 Task: Open a blank sheet, save the file as Monarchy.doc Add Heading 'Monarchy:'Monarchy: Add the following points with numberingAdd the following points with numbering 1.	United Kingdom_x000D_
2.	Japan_x000D_
3.	Saudi Arabia_x000D_
Select the entire thext and change line spacing to  1.5 Select the entire text and apply  Outside Borders ,change the font size of heading and points to 20
Action: Mouse moved to (24, 19)
Screenshot: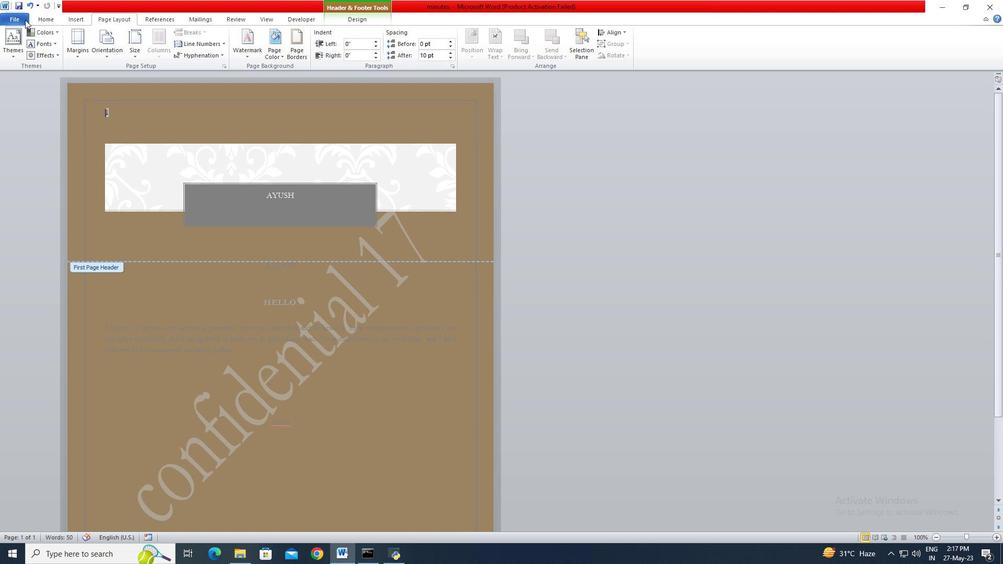 
Action: Mouse pressed left at (24, 19)
Screenshot: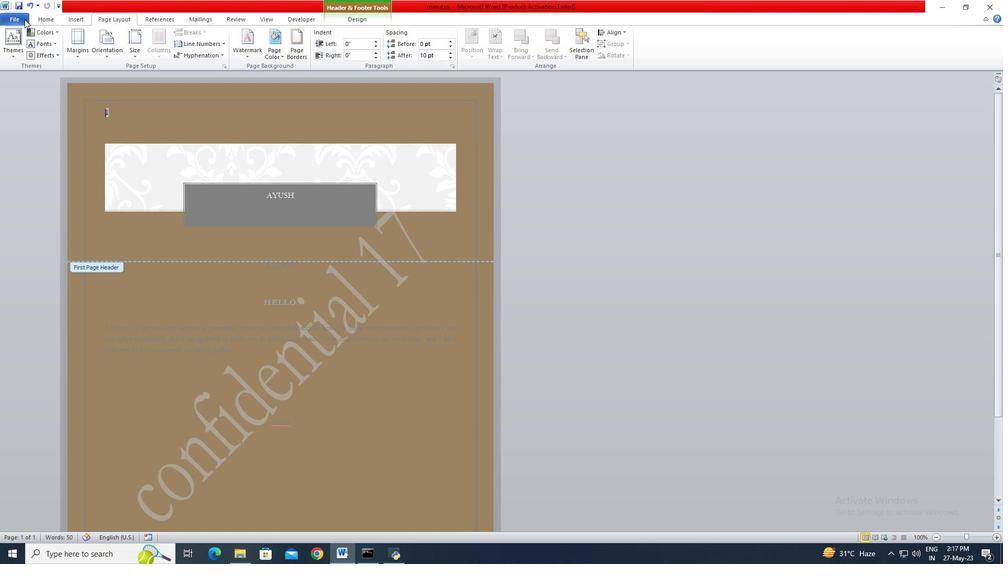 
Action: Mouse moved to (22, 132)
Screenshot: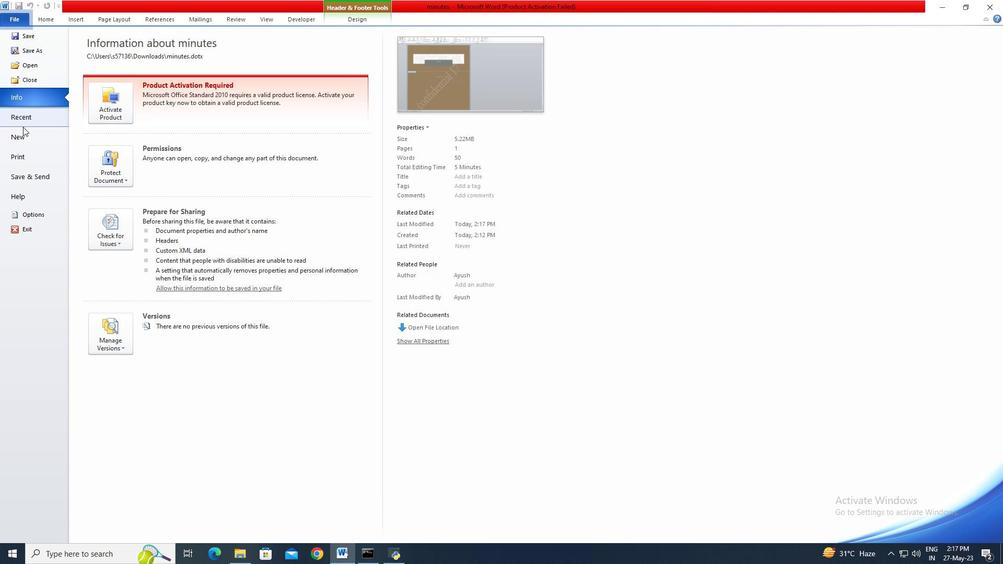 
Action: Mouse pressed left at (22, 132)
Screenshot: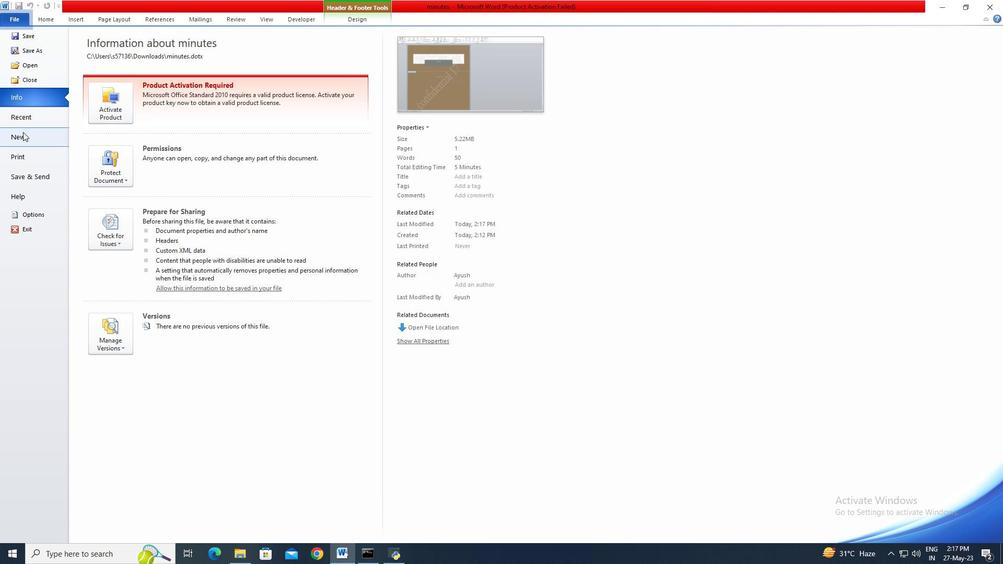 
Action: Mouse moved to (521, 253)
Screenshot: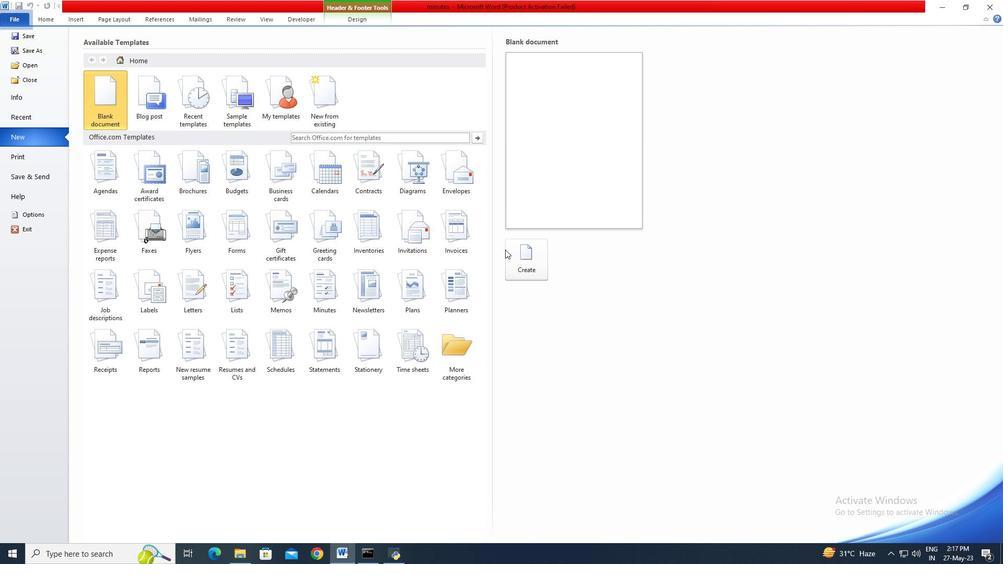 
Action: Mouse pressed left at (521, 253)
Screenshot: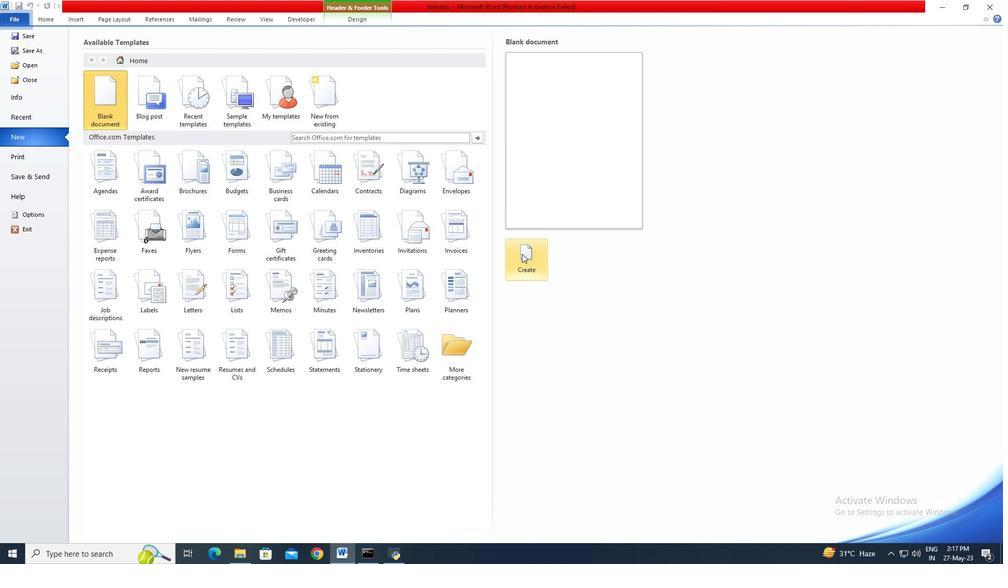 
Action: Mouse moved to (25, 21)
Screenshot: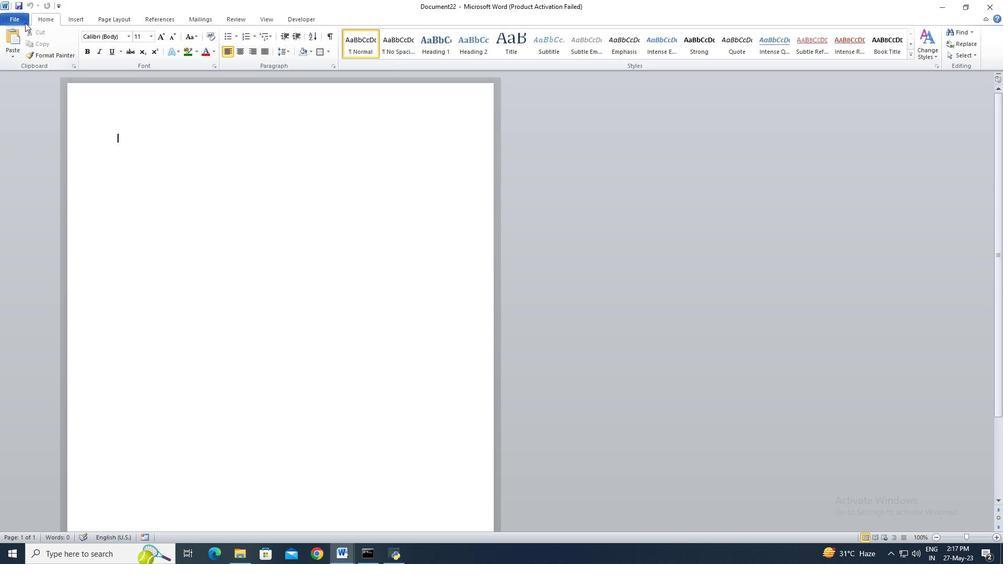 
Action: Mouse pressed left at (25, 21)
Screenshot: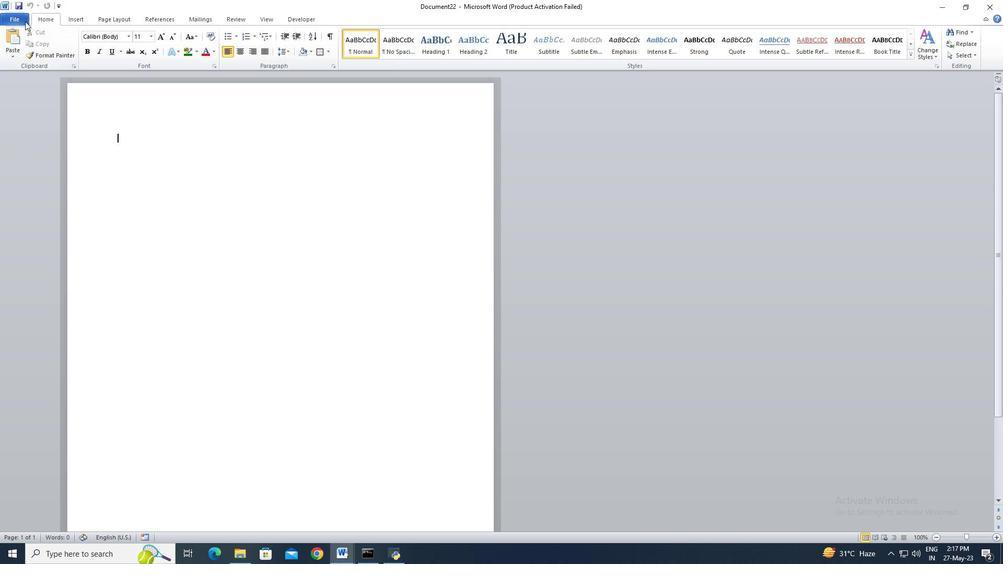 
Action: Mouse moved to (24, 48)
Screenshot: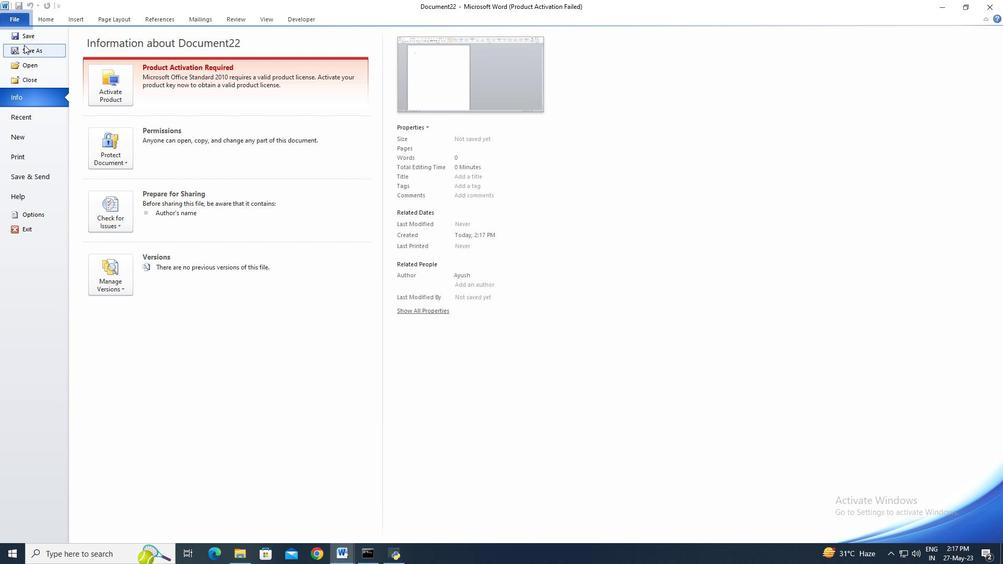 
Action: Mouse pressed left at (24, 48)
Screenshot: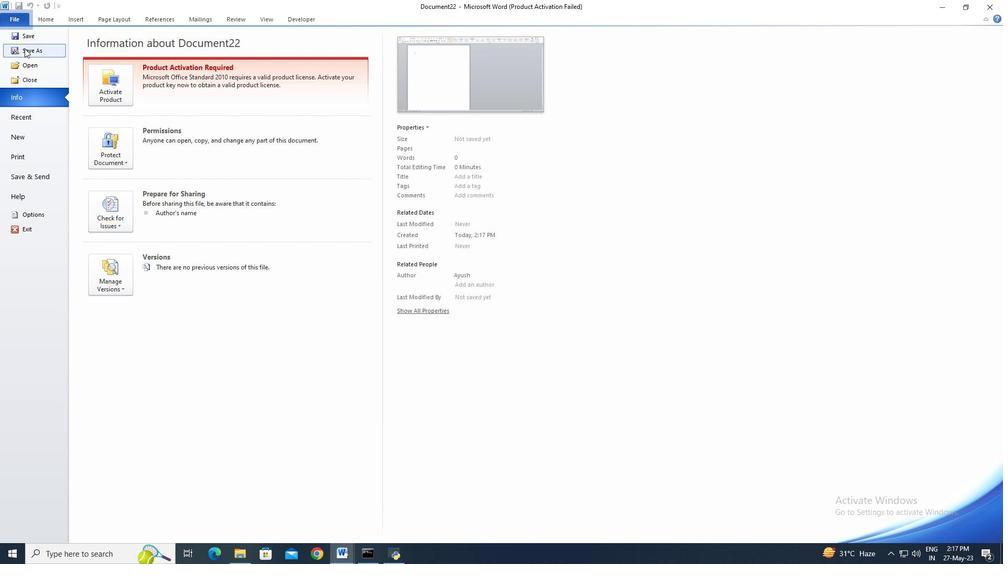 
Action: Mouse moved to (36, 113)
Screenshot: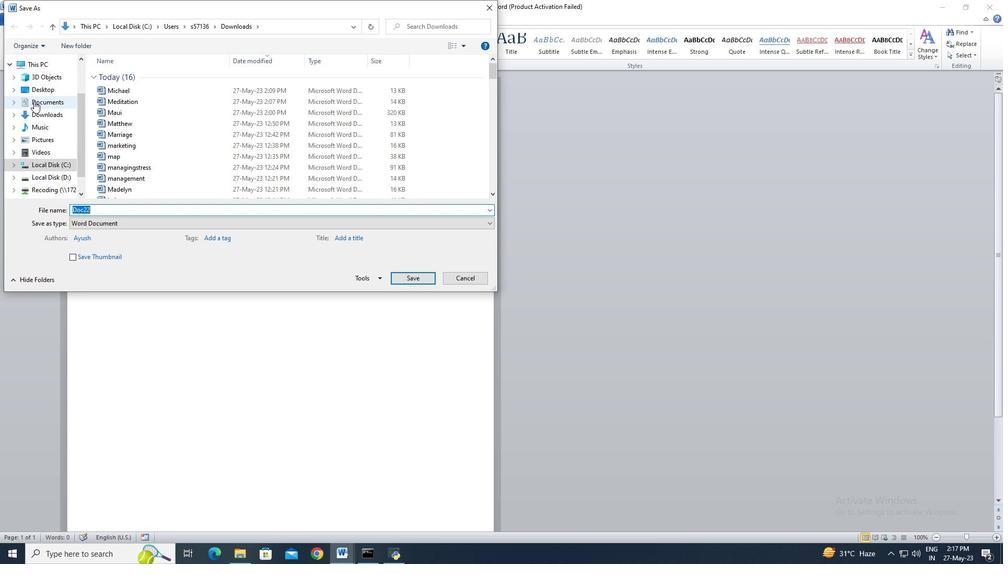 
Action: Mouse pressed left at (36, 113)
Screenshot: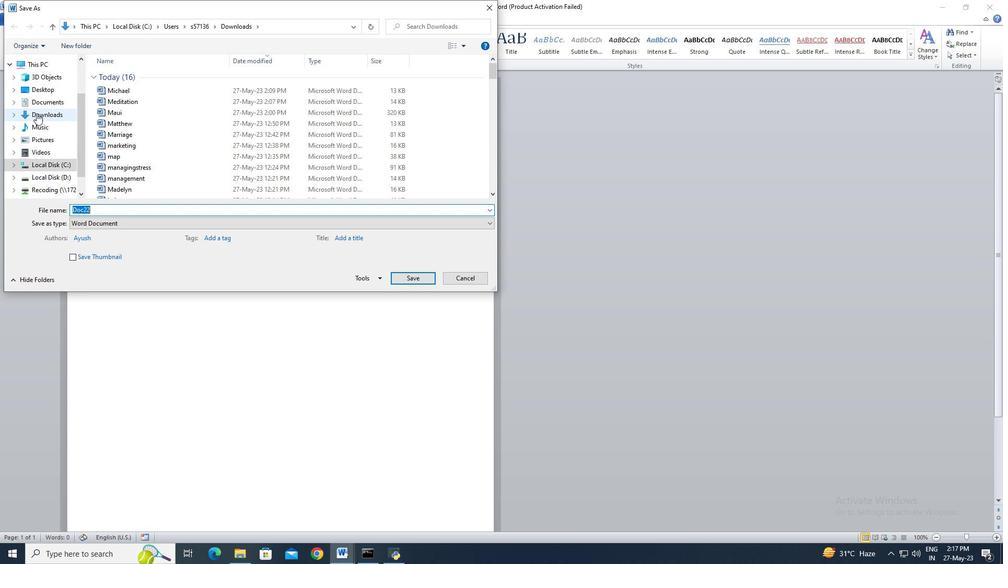 
Action: Mouse moved to (96, 207)
Screenshot: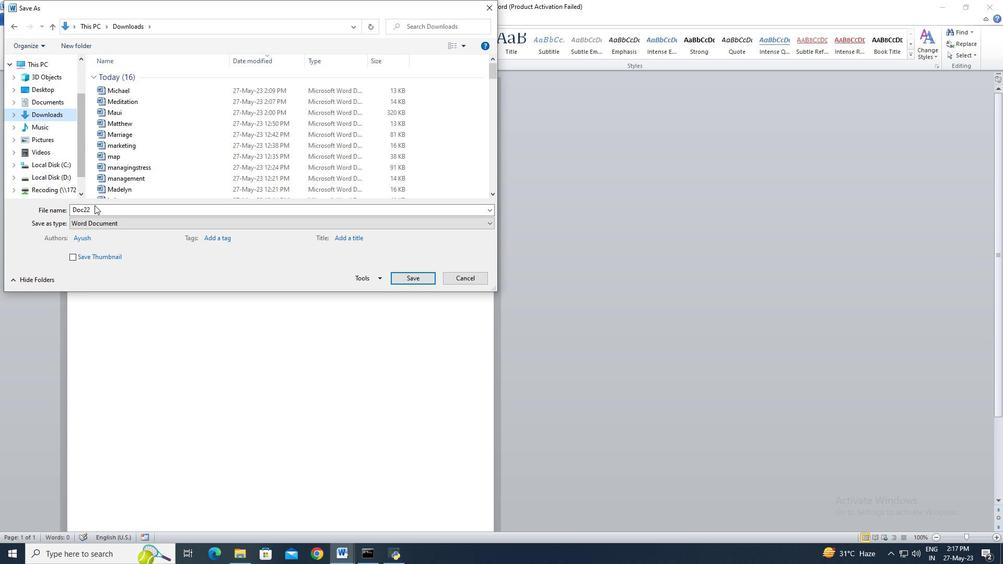 
Action: Mouse pressed left at (96, 207)
Screenshot: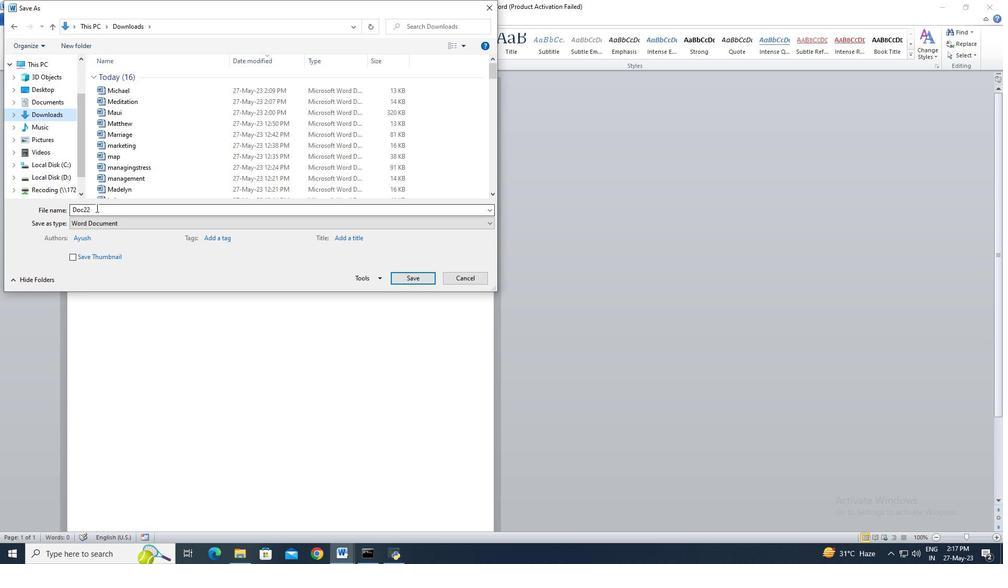 
Action: Mouse moved to (98, 207)
Screenshot: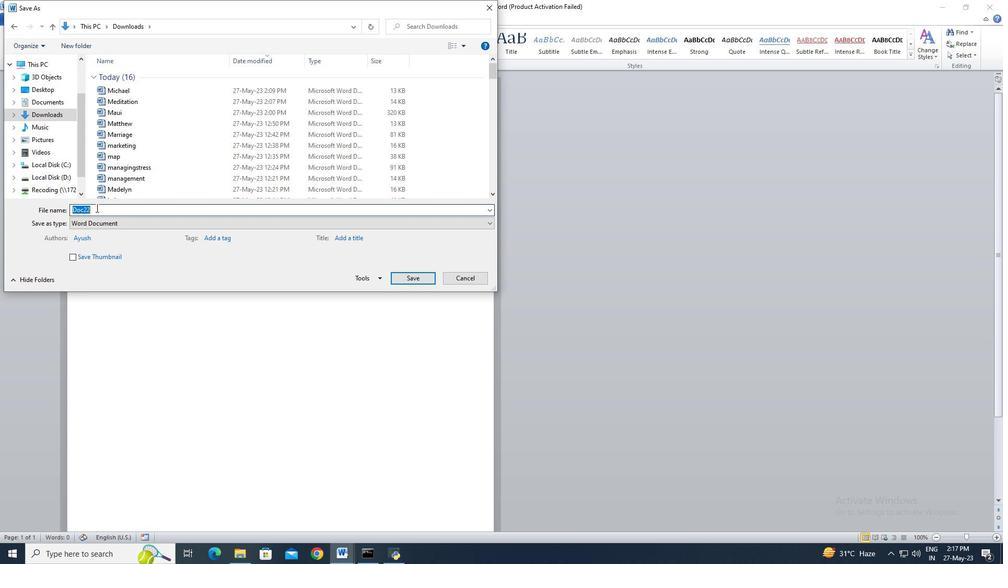 
Action: Key pressed <Key.shift>Monarchy
Screenshot: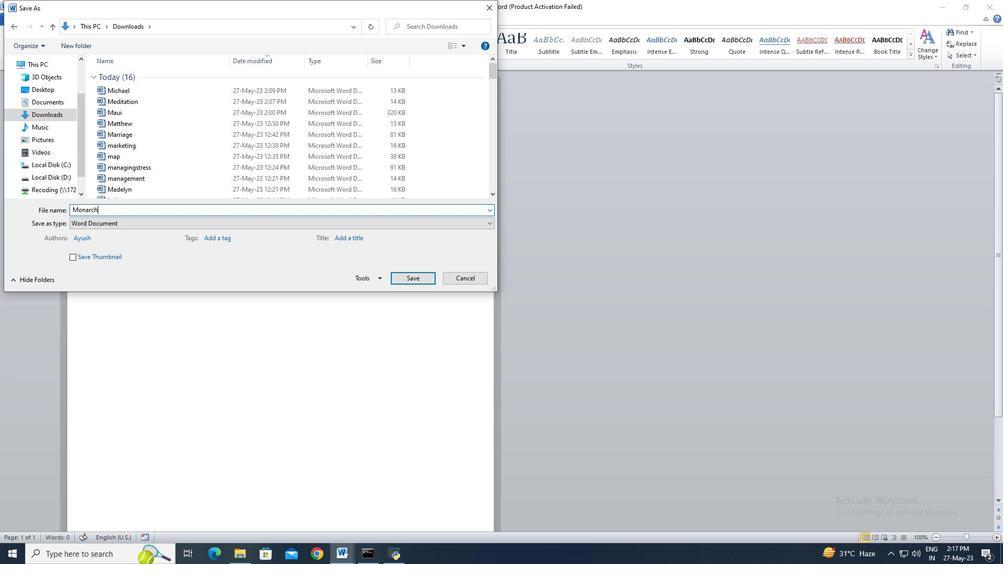 
Action: Mouse moved to (397, 283)
Screenshot: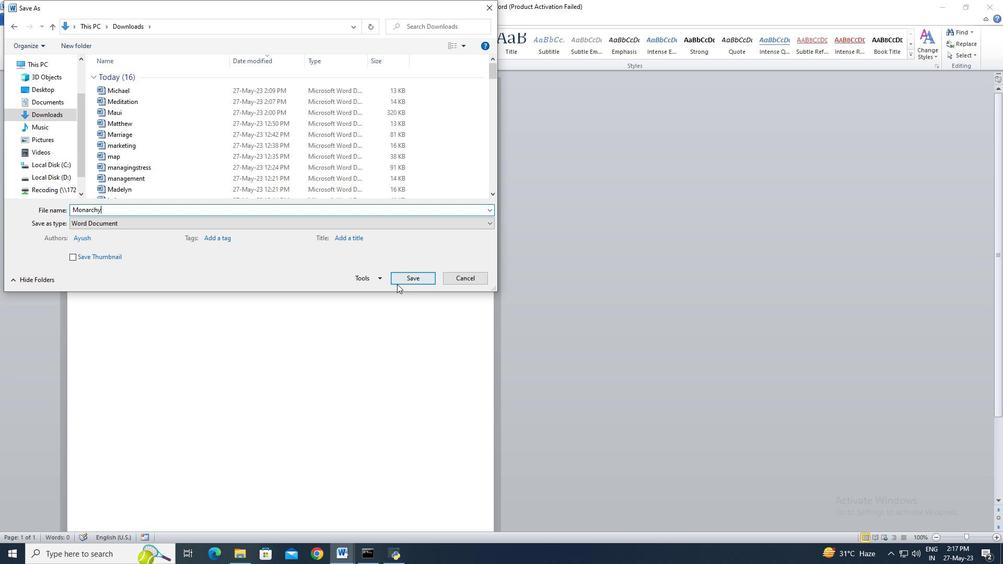 
Action: Mouse pressed left at (397, 283)
Screenshot: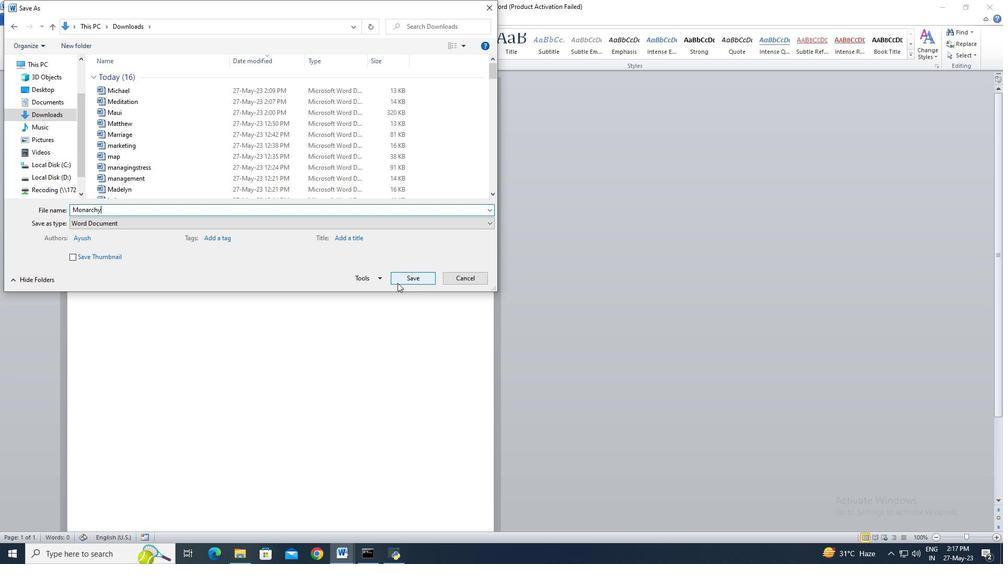 
Action: Mouse moved to (444, 52)
Screenshot: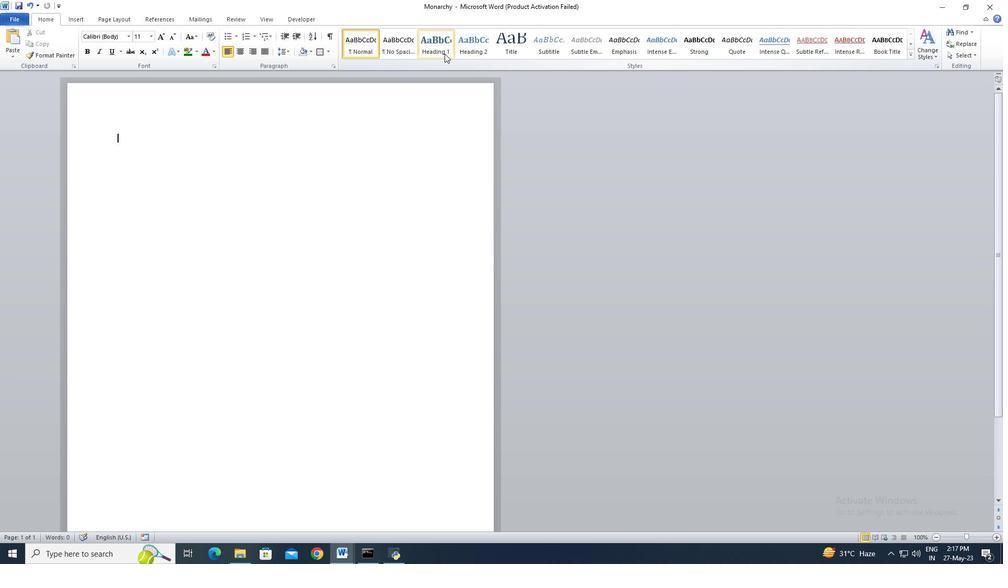 
Action: Mouse pressed left at (444, 52)
Screenshot: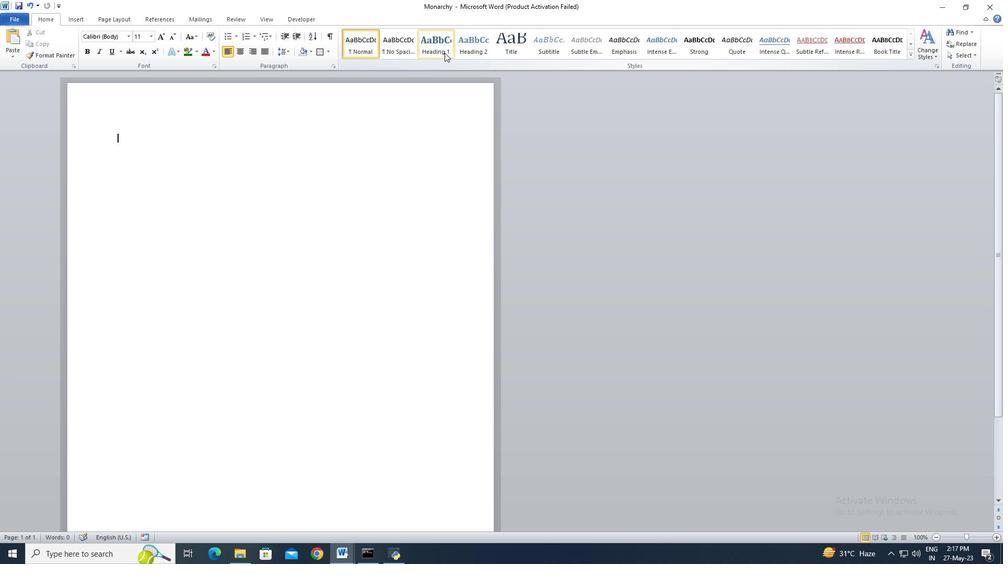 
Action: Mouse moved to (326, 154)
Screenshot: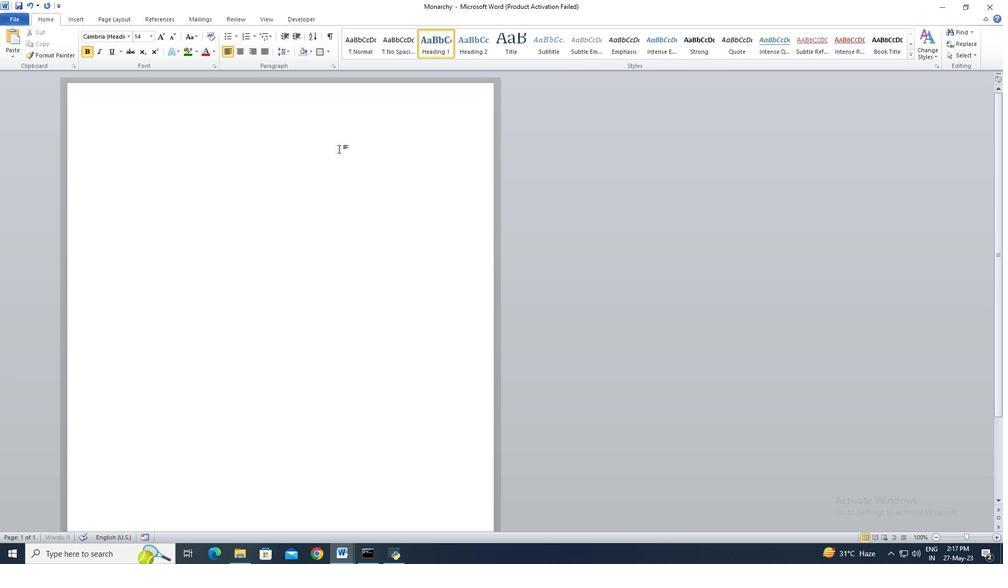 
Action: Mouse pressed left at (326, 154)
Screenshot: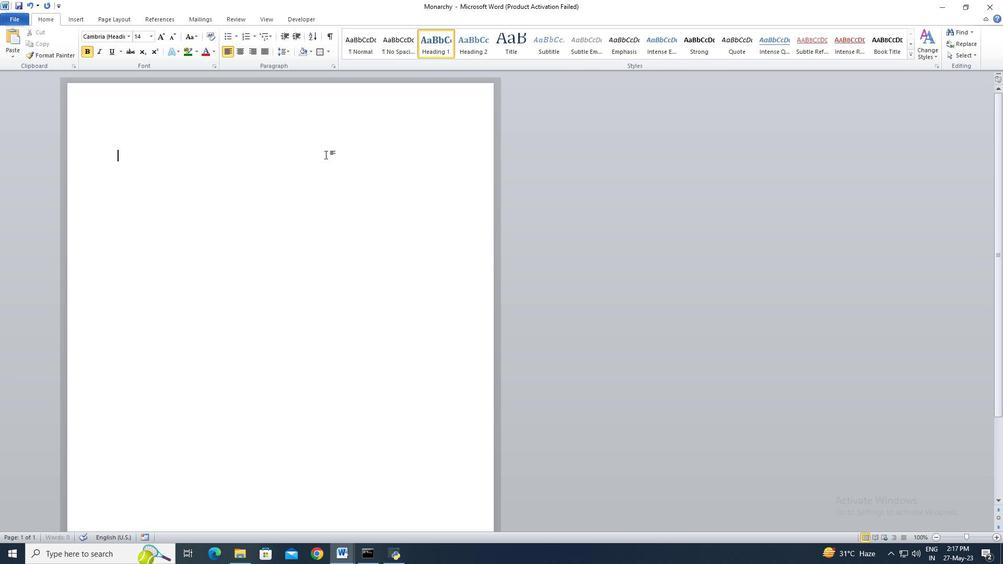 
Action: Key pressed <Key.shift>Monarchy<Key.space><Key.backspace><Key.shift>:<Key.enter><Key.enter>
Screenshot: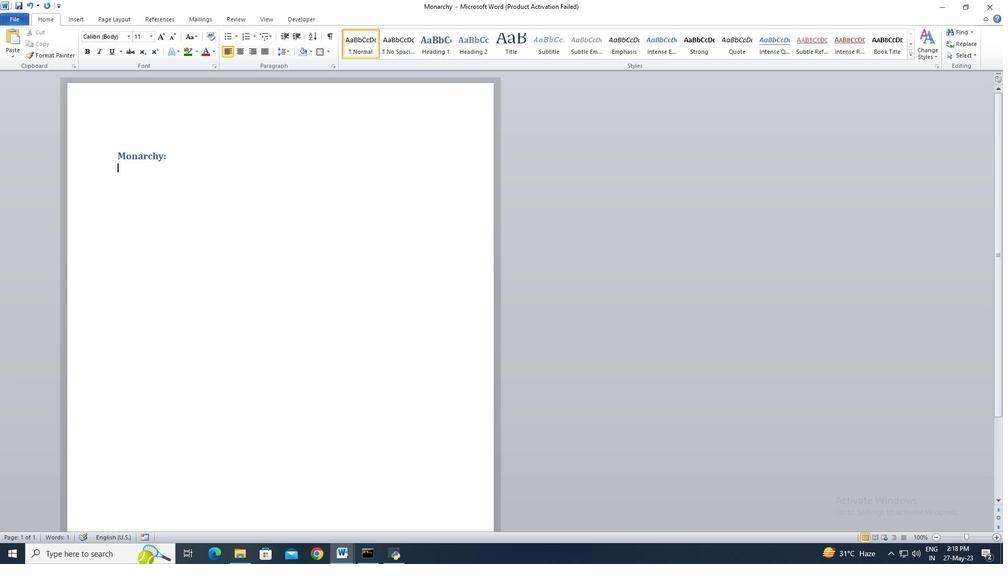 
Action: Mouse moved to (255, 39)
Screenshot: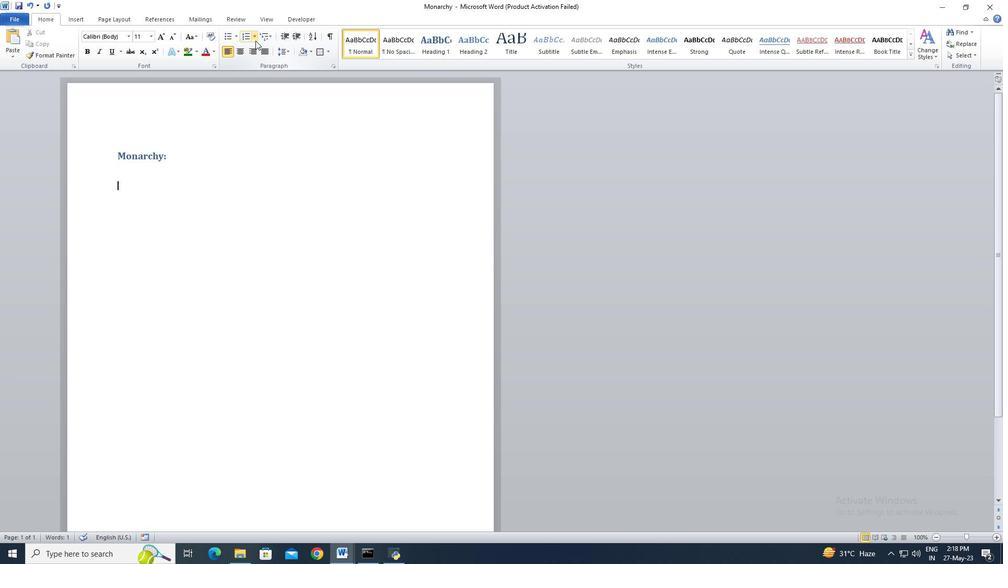 
Action: Mouse pressed left at (255, 39)
Screenshot: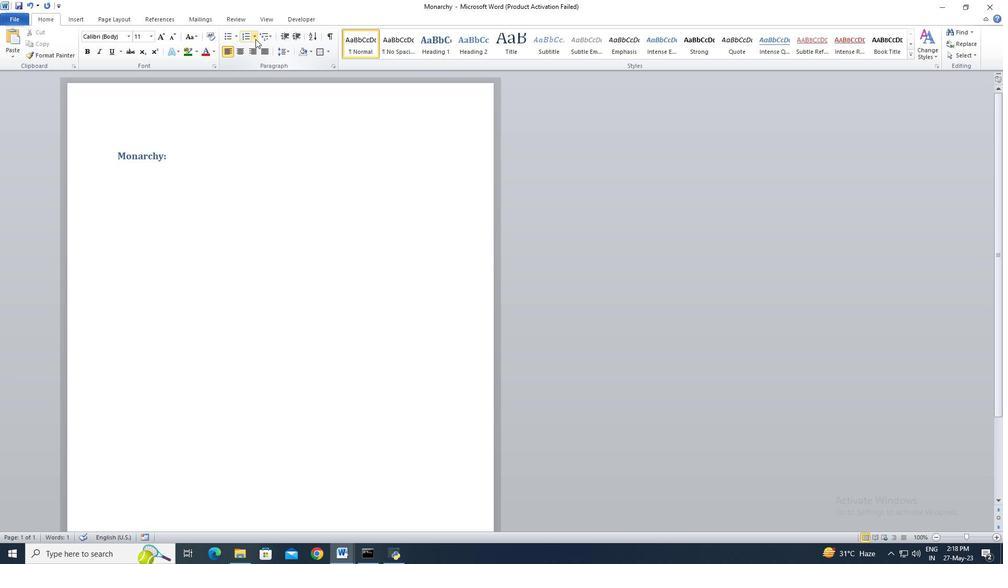 
Action: Mouse moved to (288, 131)
Screenshot: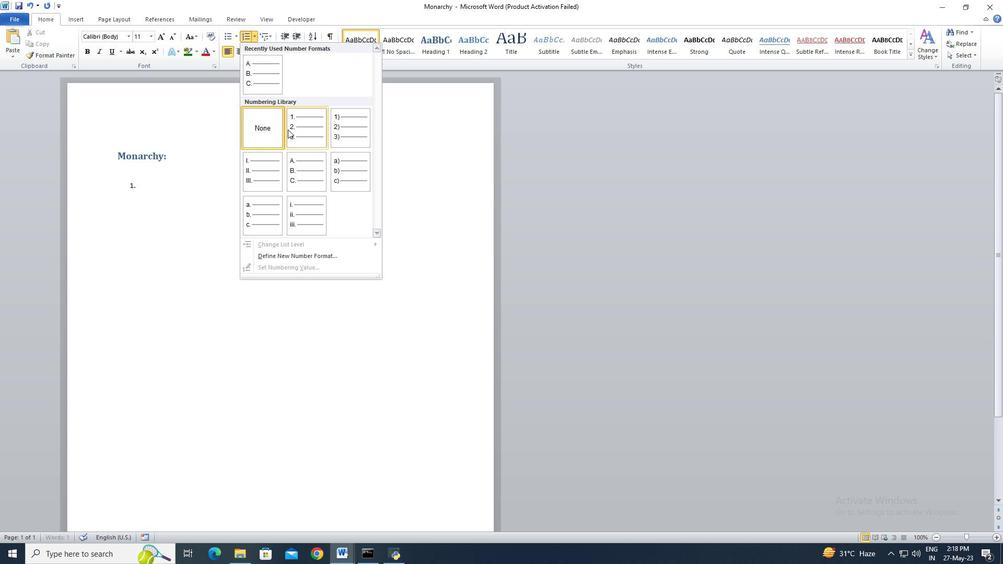 
Action: Mouse pressed left at (288, 131)
Screenshot: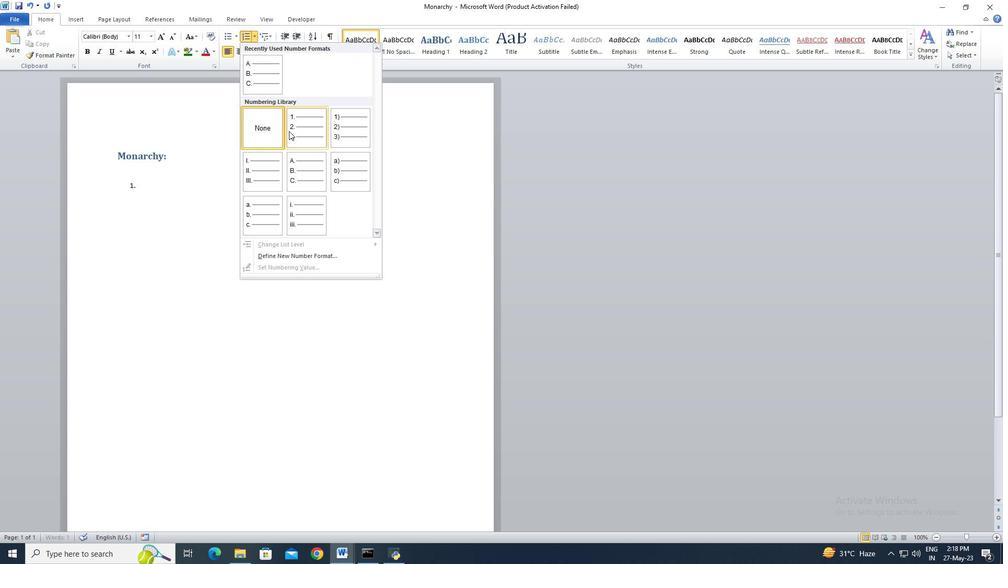 
Action: Mouse moved to (280, 183)
Screenshot: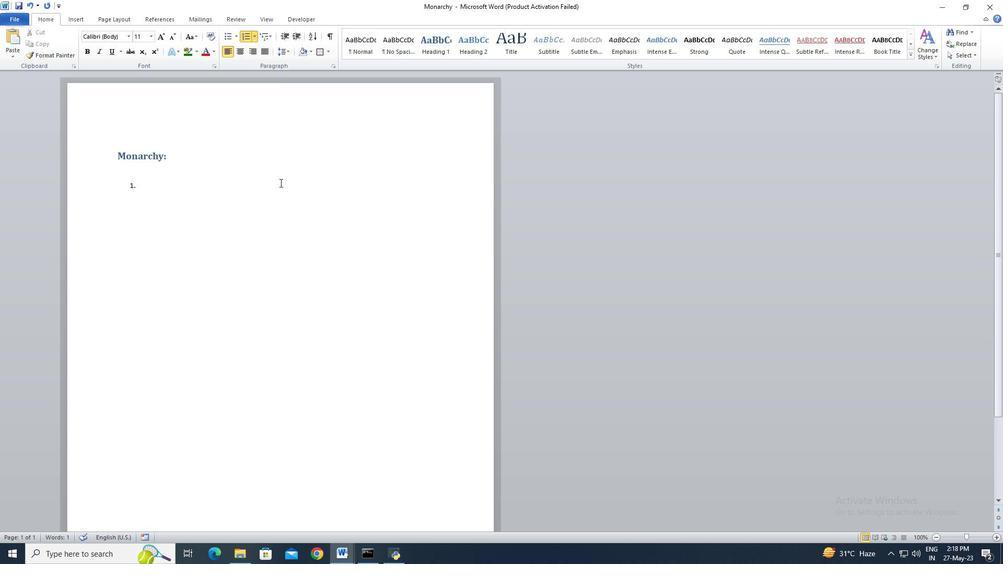 
Action: Mouse pressed left at (280, 183)
Screenshot: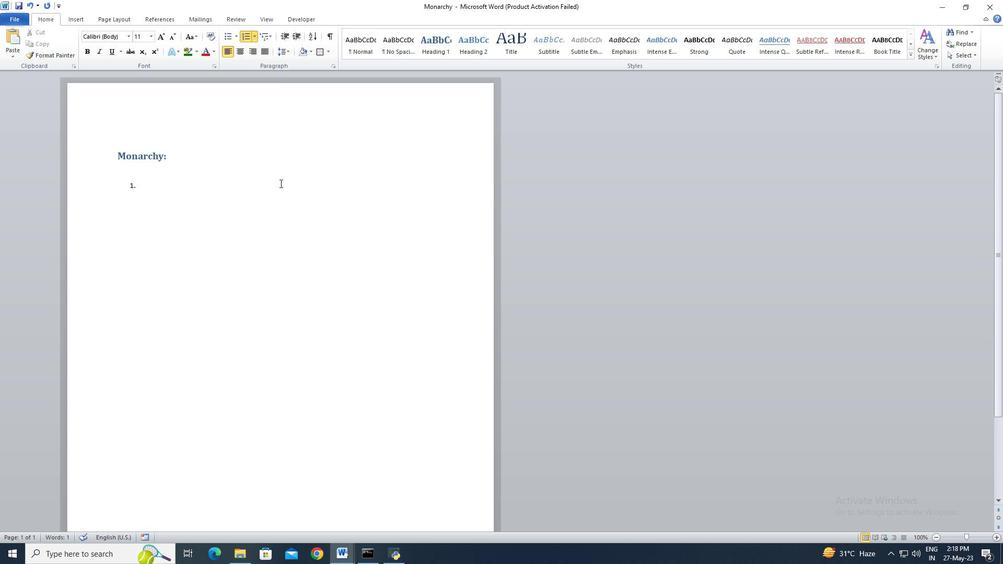 
Action: Key pressed <Key.shift>United<Key.space><Key.shift>Kingdom<Key.enter><Key.shift>Japan<Key.enter><Key.shift_r>Saudi<Key.space><Key.shift>Arabiactrl+A
Screenshot: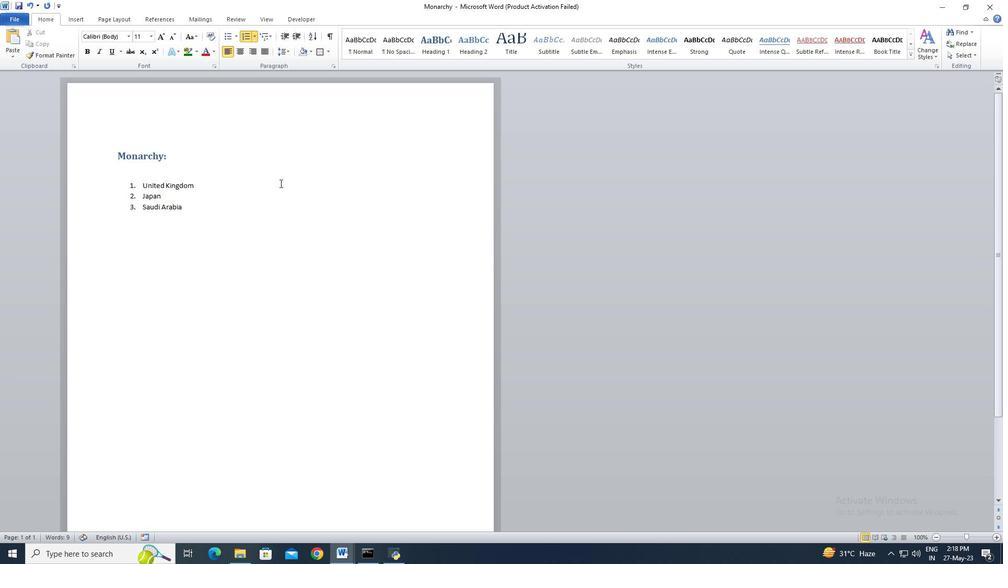 
Action: Mouse moved to (287, 52)
Screenshot: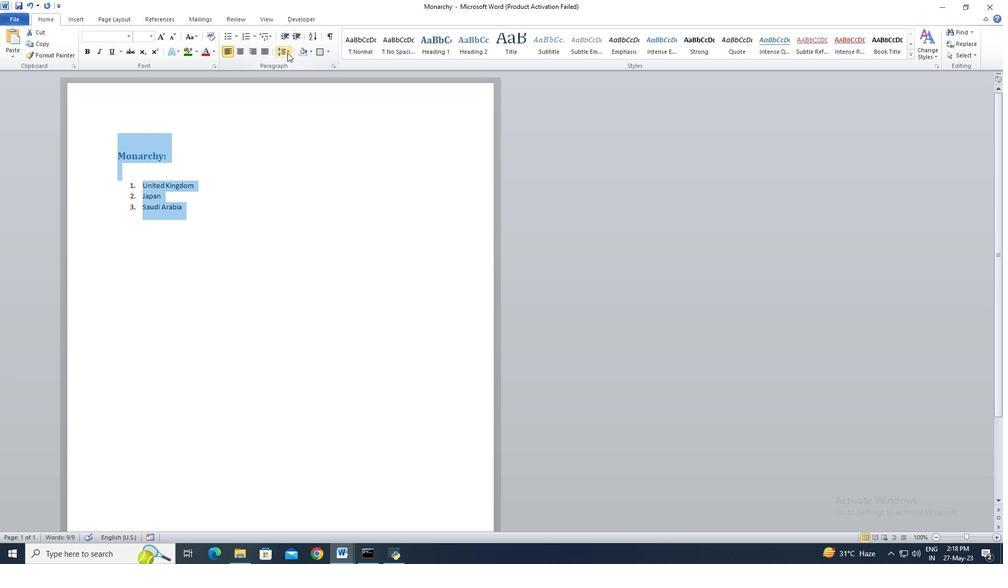 
Action: Mouse pressed left at (287, 52)
Screenshot: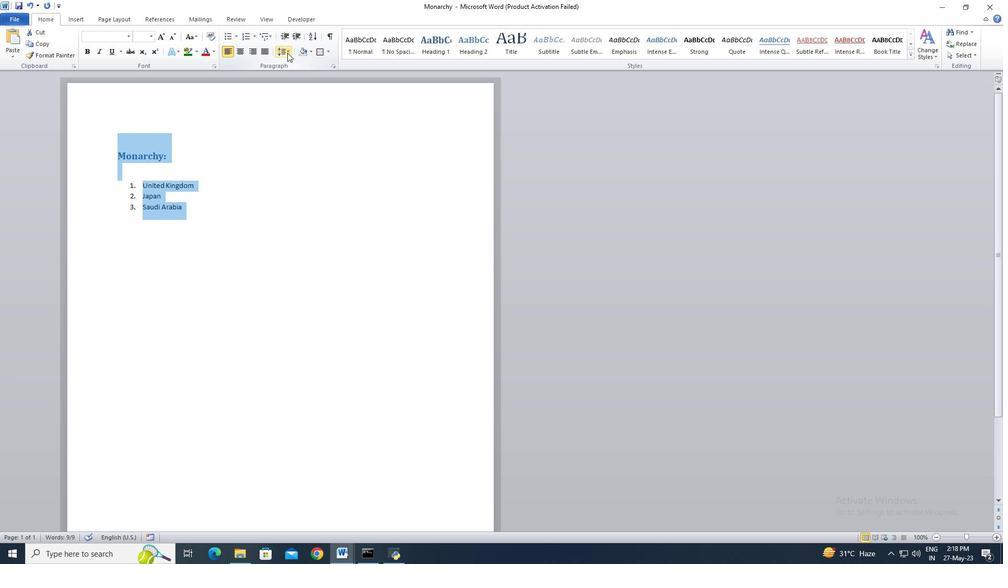 
Action: Mouse moved to (291, 94)
Screenshot: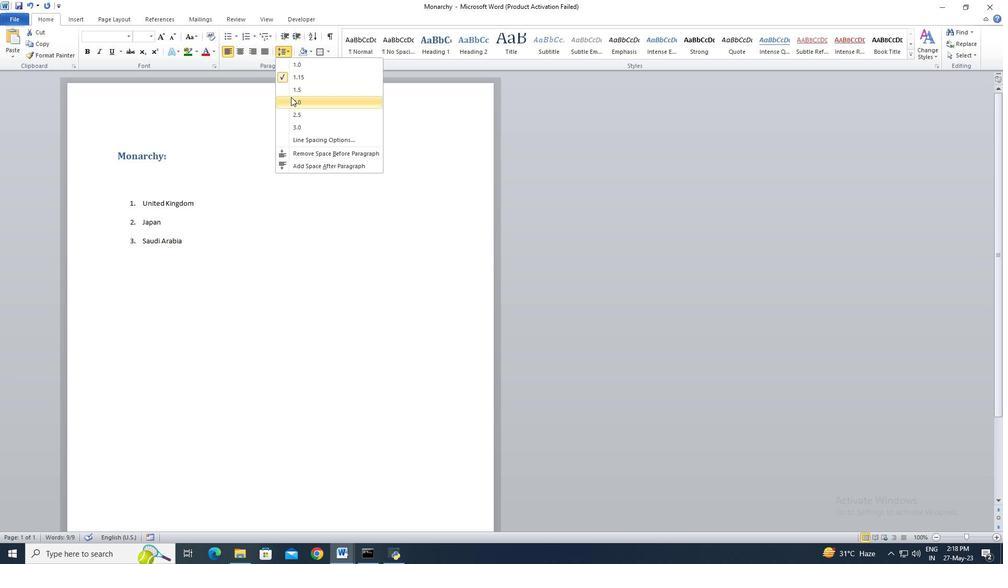 
Action: Mouse pressed left at (291, 94)
Screenshot: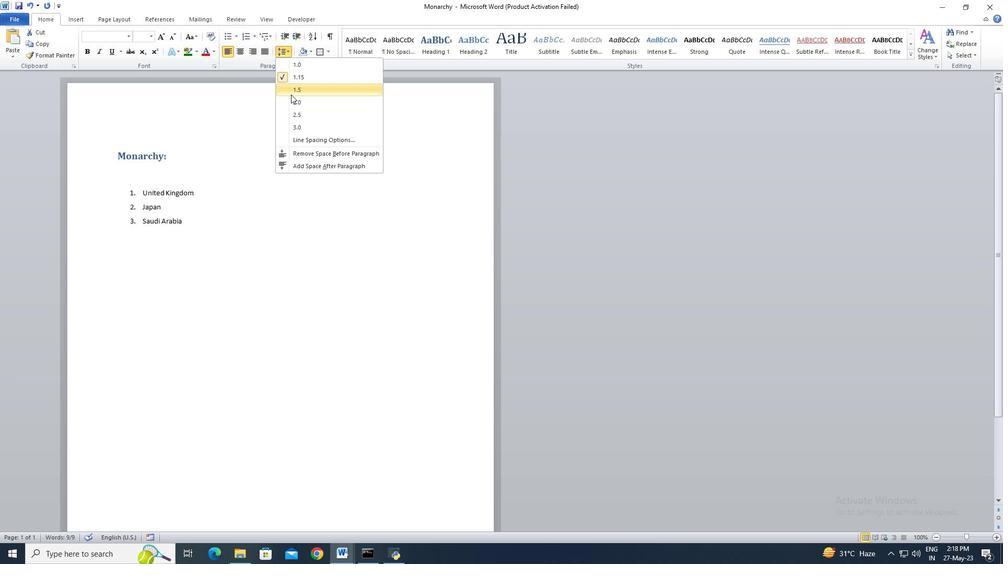 
Action: Mouse moved to (324, 56)
Screenshot: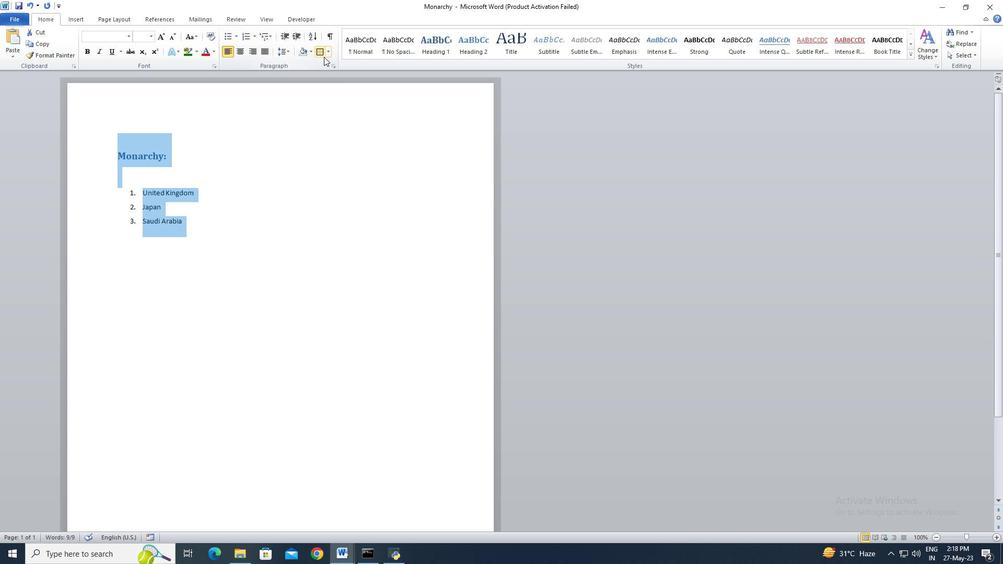
Action: Mouse pressed left at (324, 56)
Screenshot: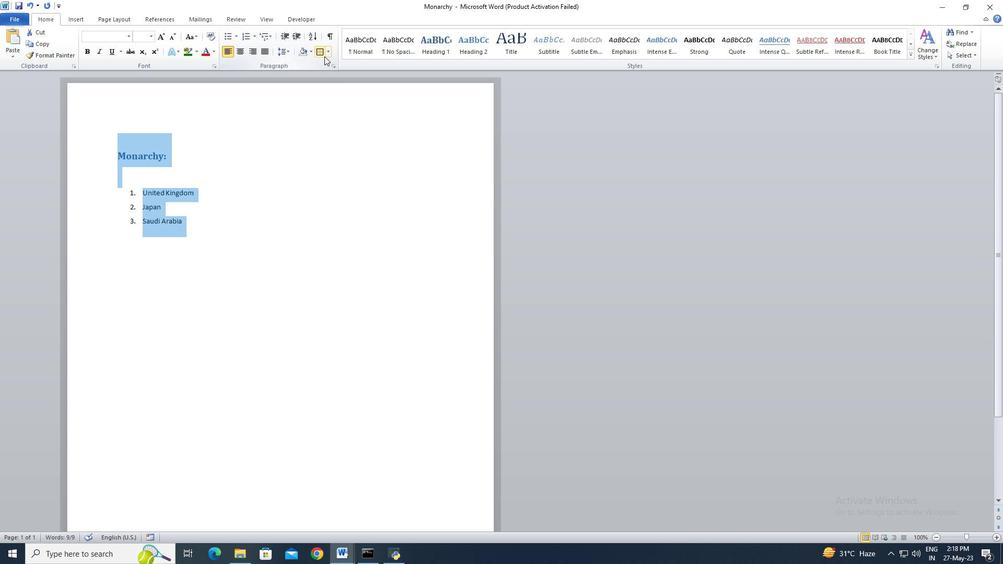 
Action: Mouse moved to (328, 55)
Screenshot: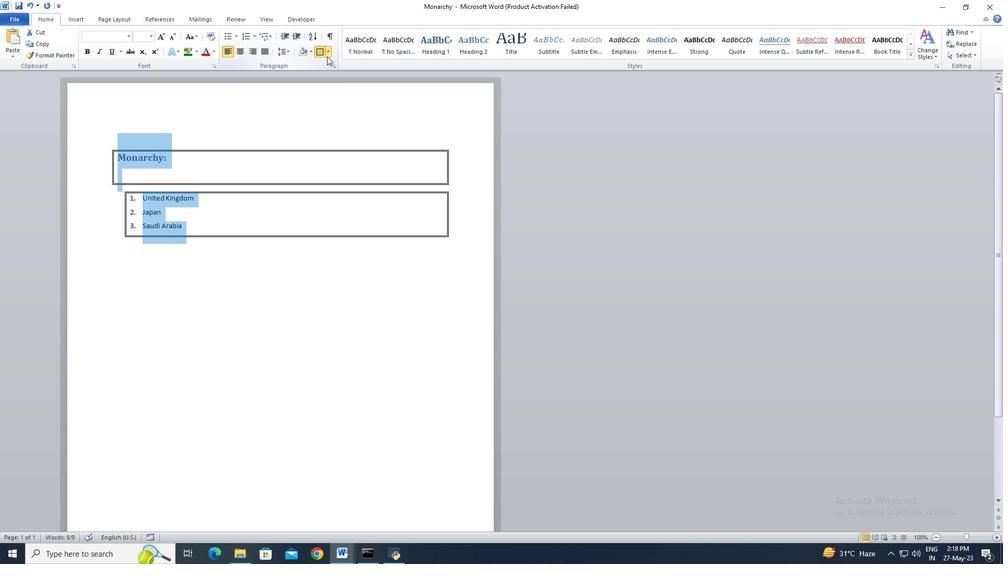 
Action: Mouse pressed left at (328, 55)
Screenshot: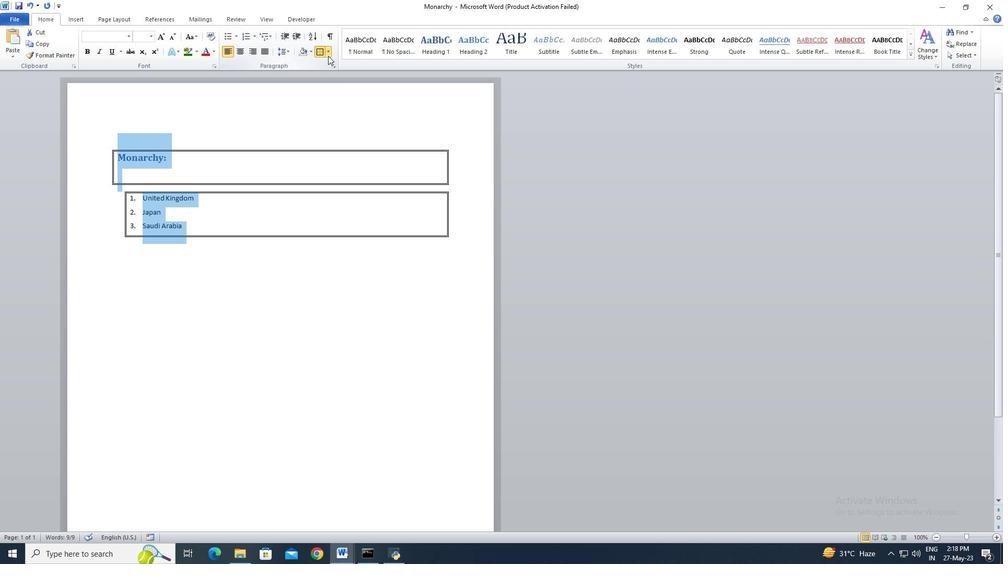 
Action: Mouse moved to (333, 132)
Screenshot: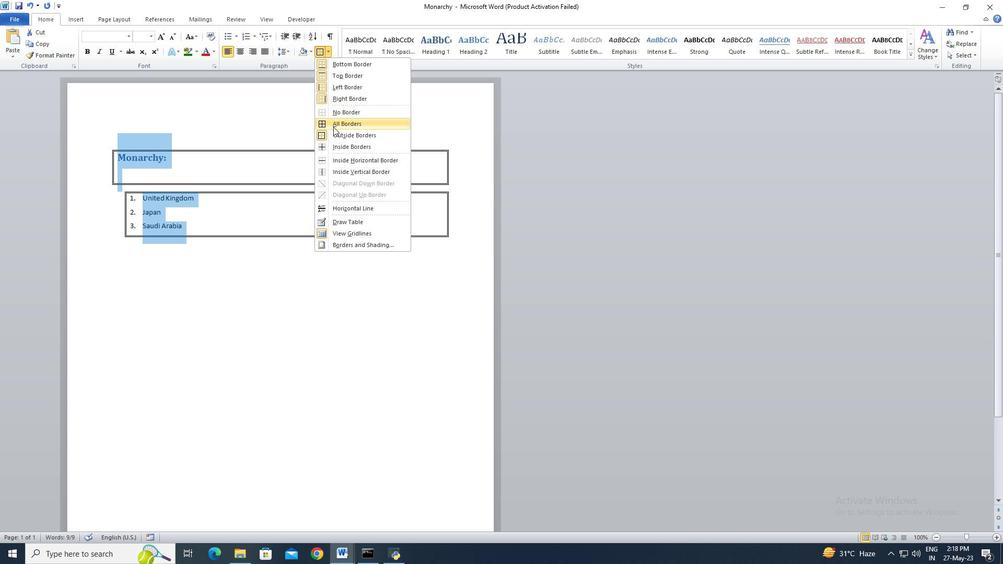 
Action: Mouse pressed left at (333, 132)
Screenshot: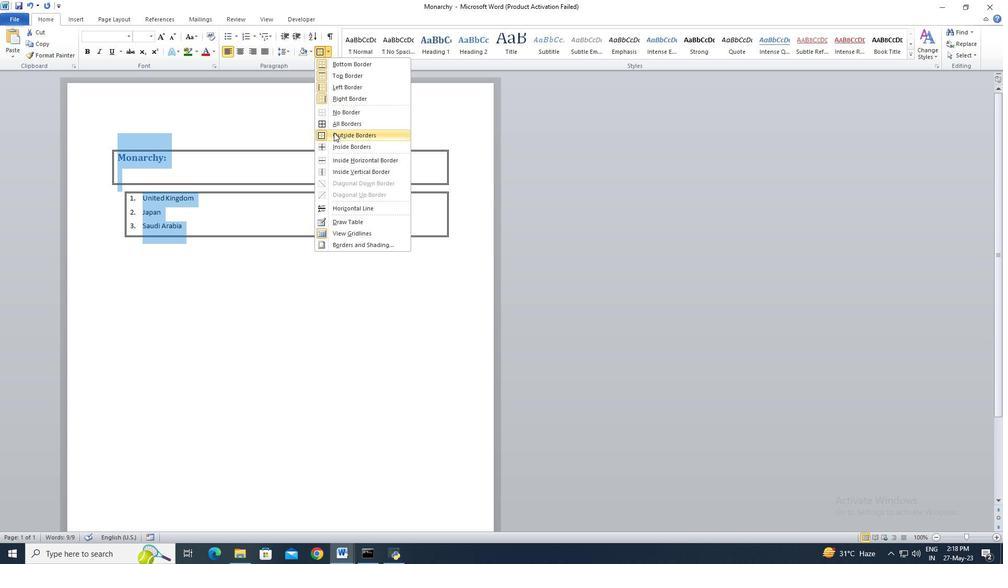 
Action: Mouse moved to (326, 55)
Screenshot: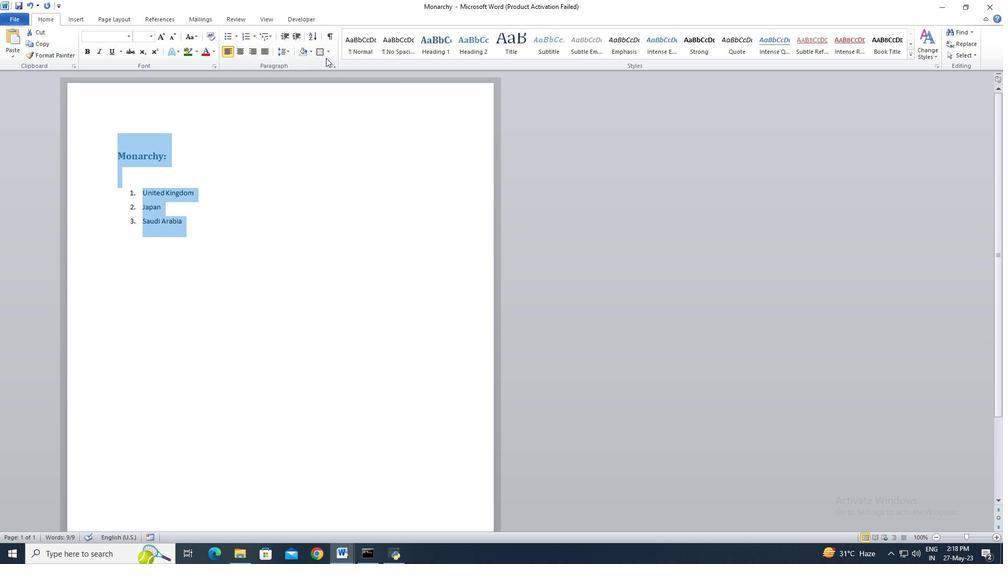
Action: Mouse pressed left at (326, 55)
Screenshot: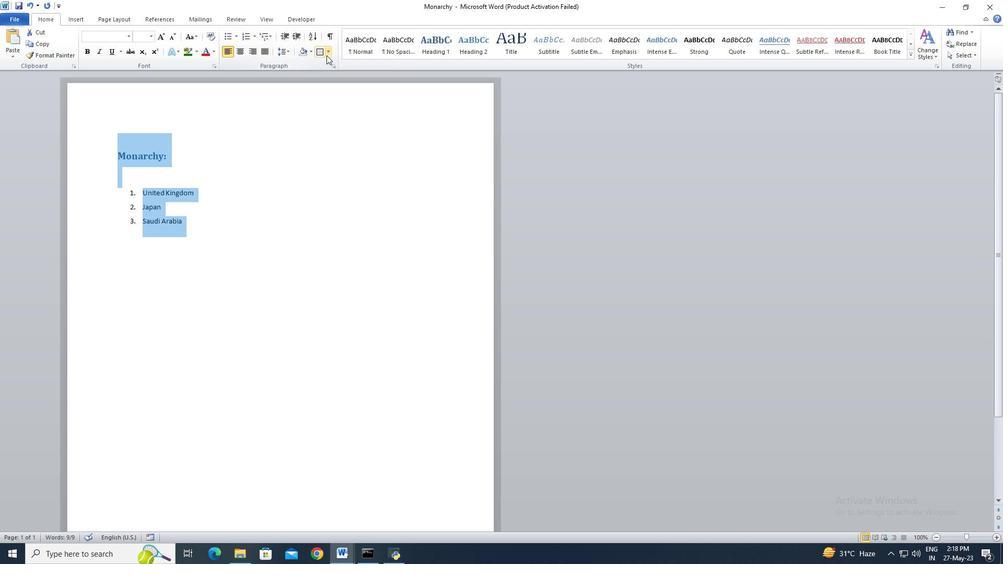 
Action: Mouse moved to (338, 134)
Screenshot: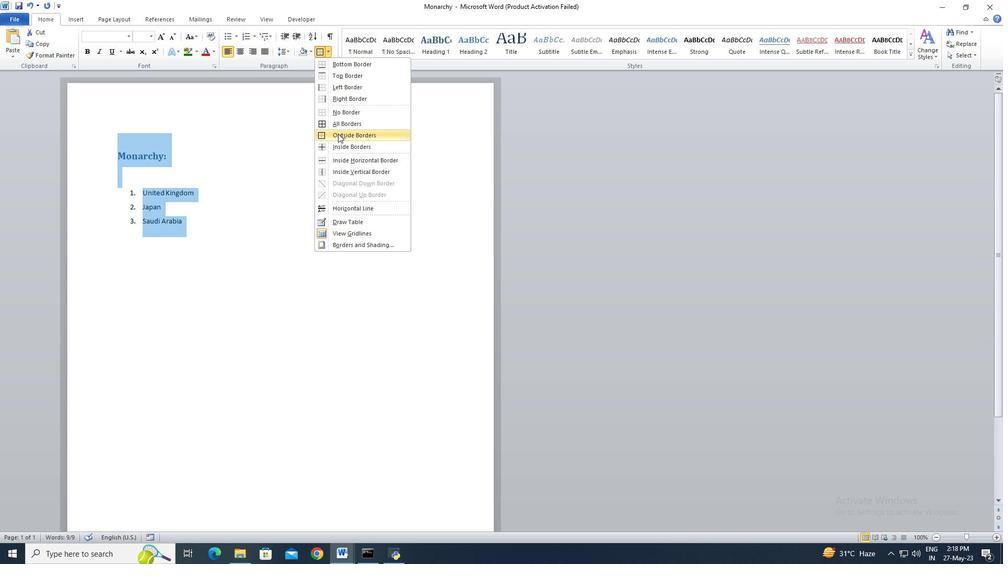 
Action: Mouse pressed left at (338, 134)
Screenshot: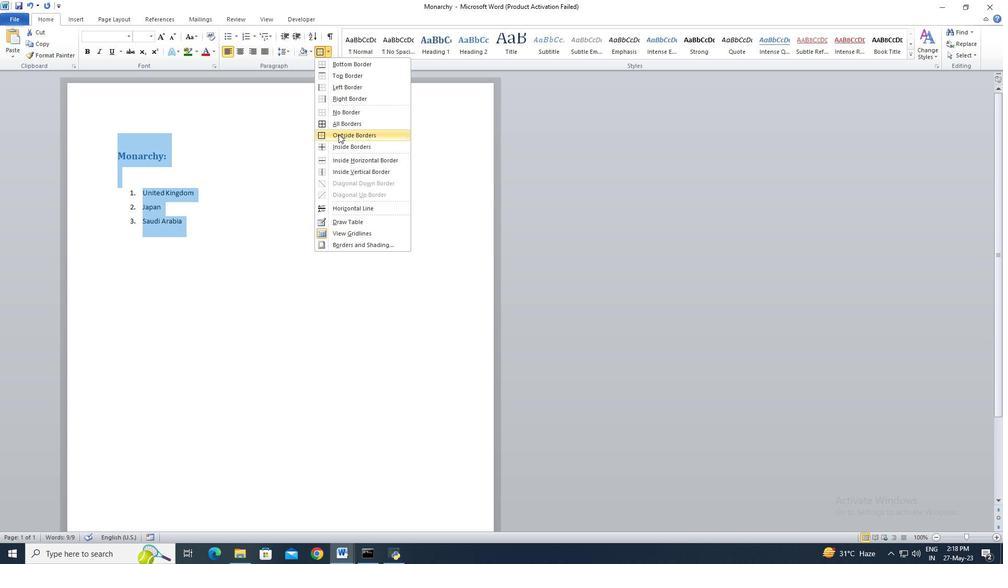
Action: Mouse moved to (121, 166)
Screenshot: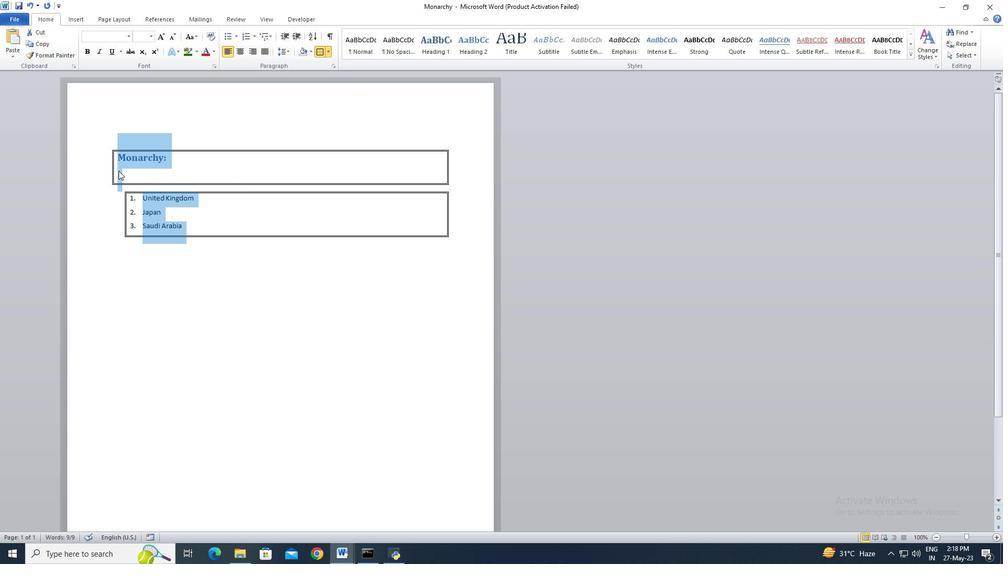
Action: Mouse pressed left at (121, 166)
Screenshot: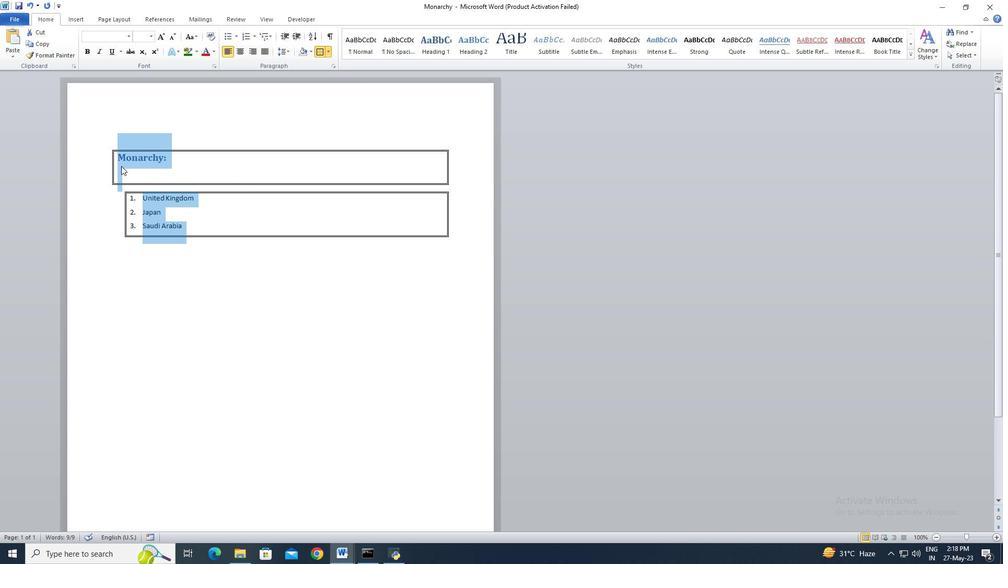 
Action: Mouse moved to (120, 159)
Screenshot: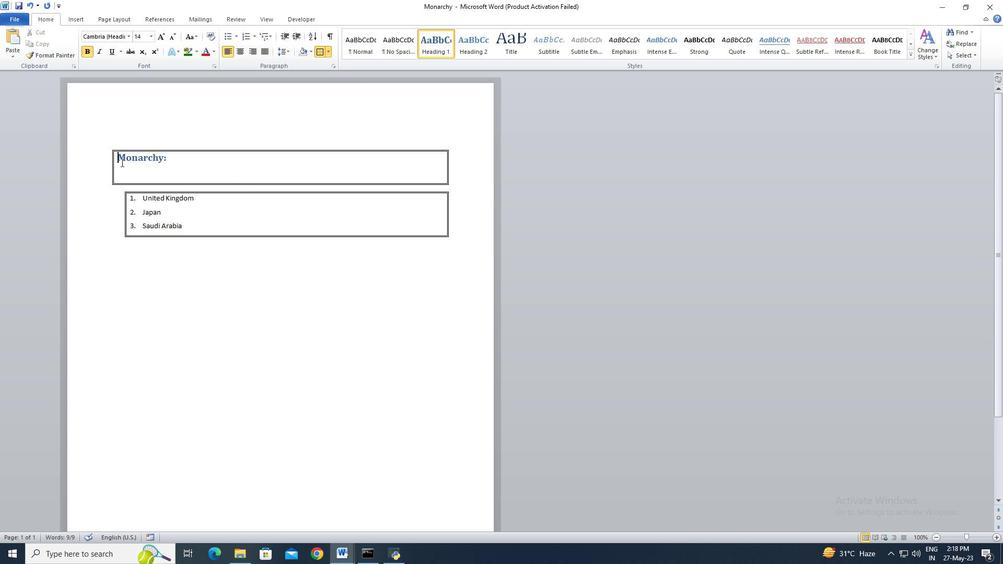 
Action: Key pressed <Key.shift><Key.right><Key.end>
Screenshot: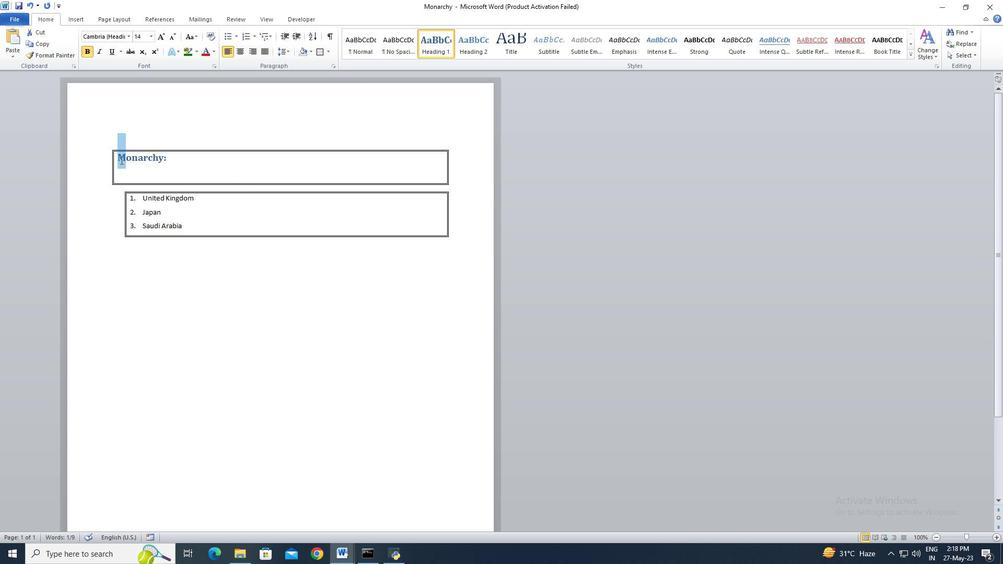 
Action: Mouse moved to (144, 38)
Screenshot: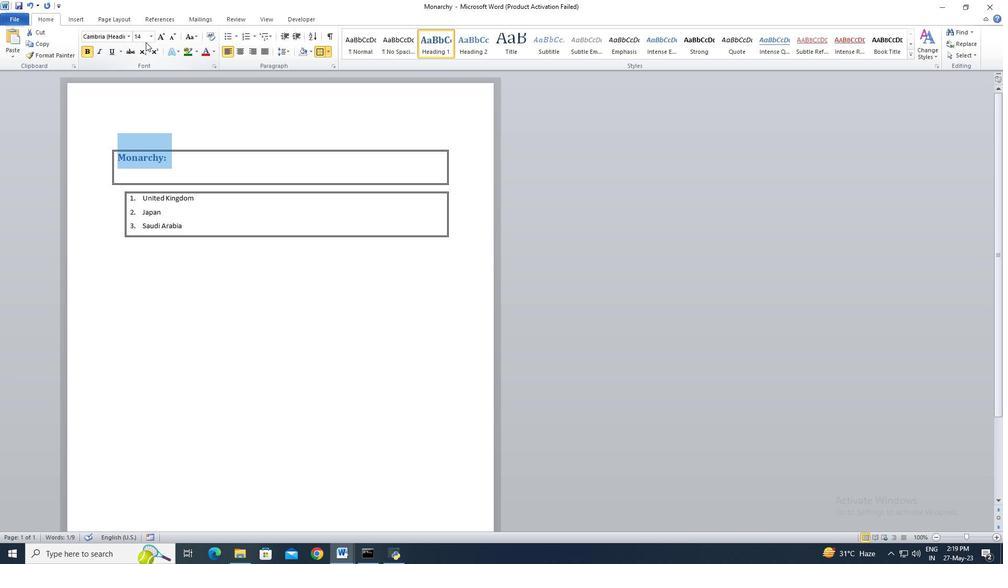 
Action: Mouse pressed left at (144, 38)
Screenshot: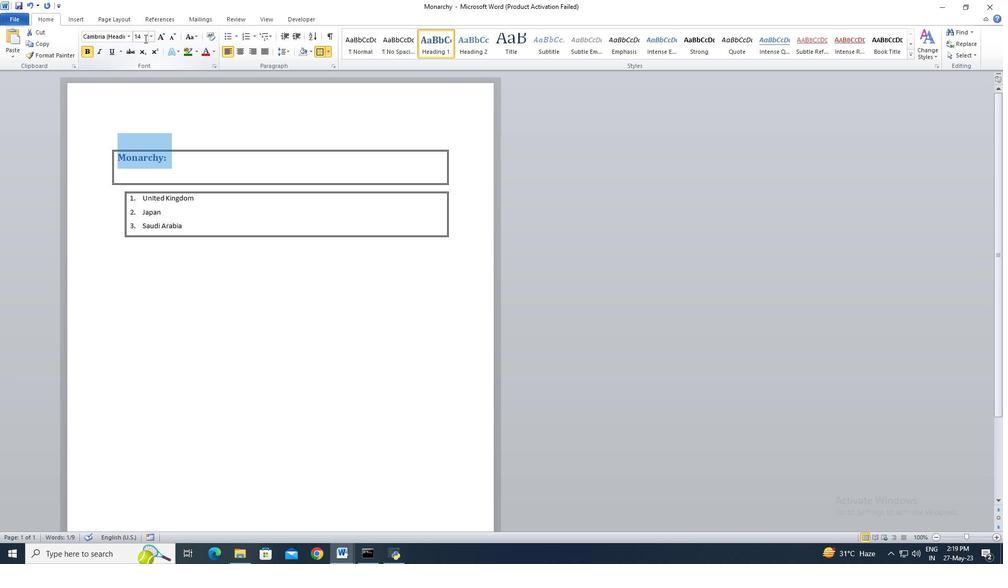 
Action: Mouse moved to (136, 41)
Screenshot: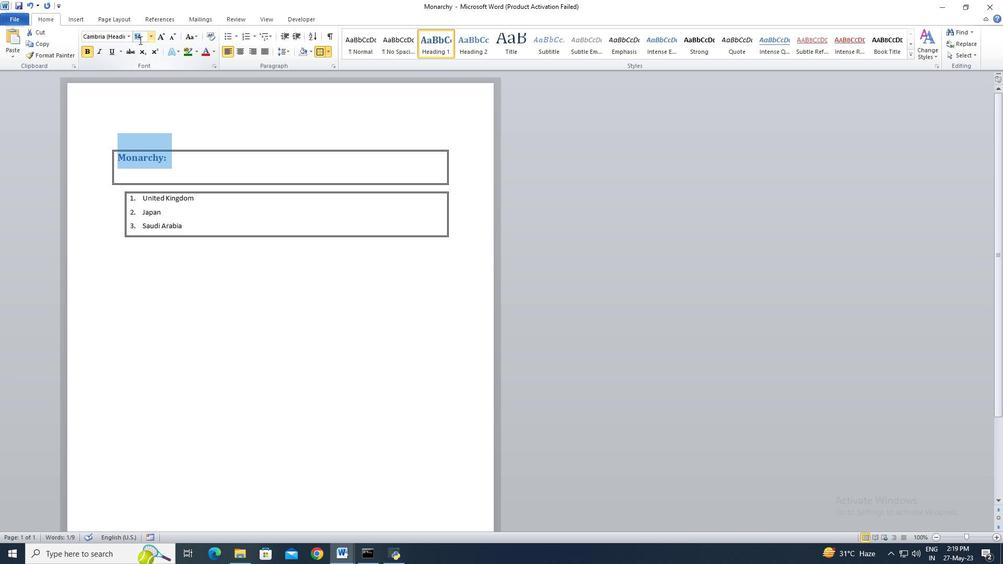
Action: Key pressed 20<Key.enter>
Screenshot: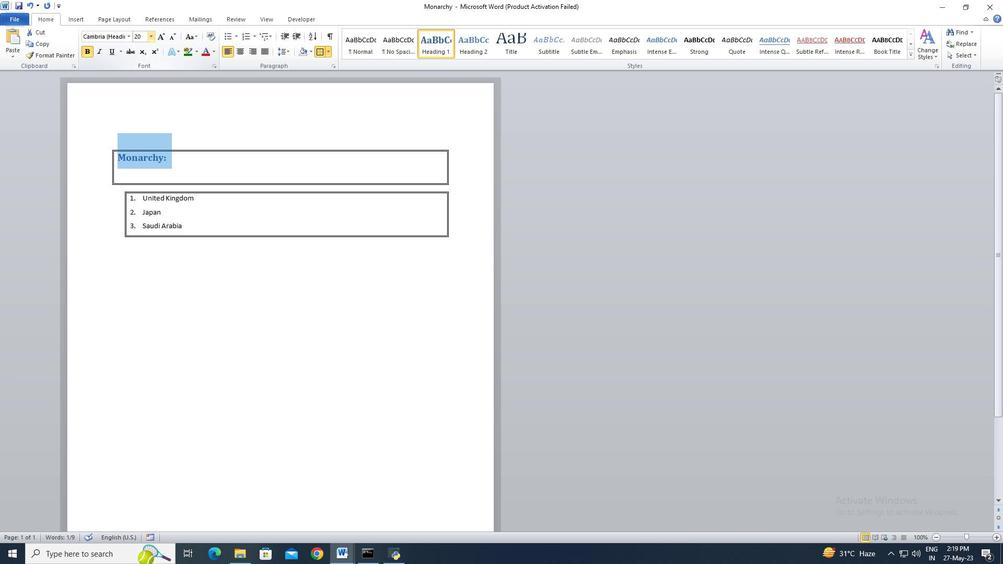
Action: Mouse moved to (142, 203)
Screenshot: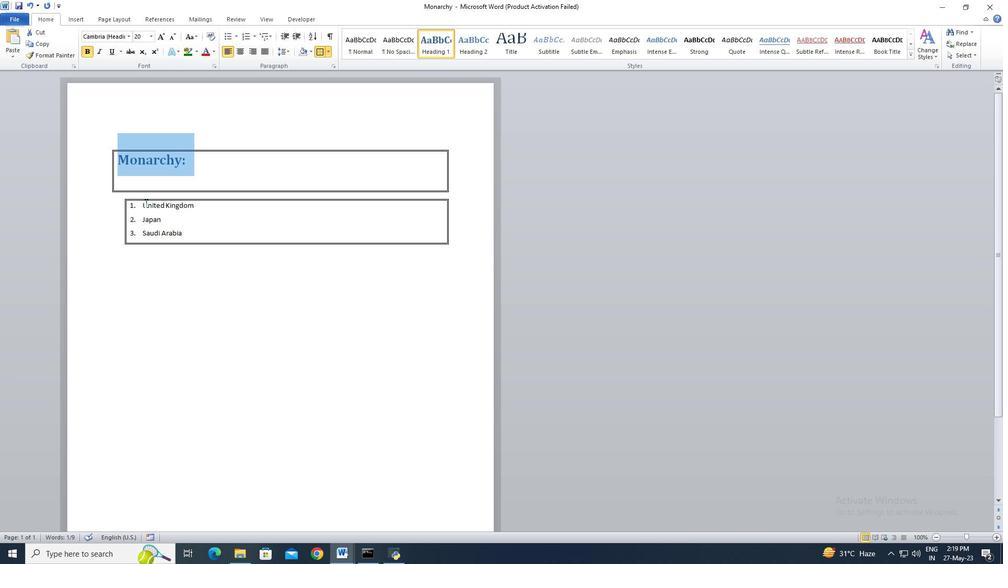 
Action: Mouse pressed left at (142, 203)
Screenshot: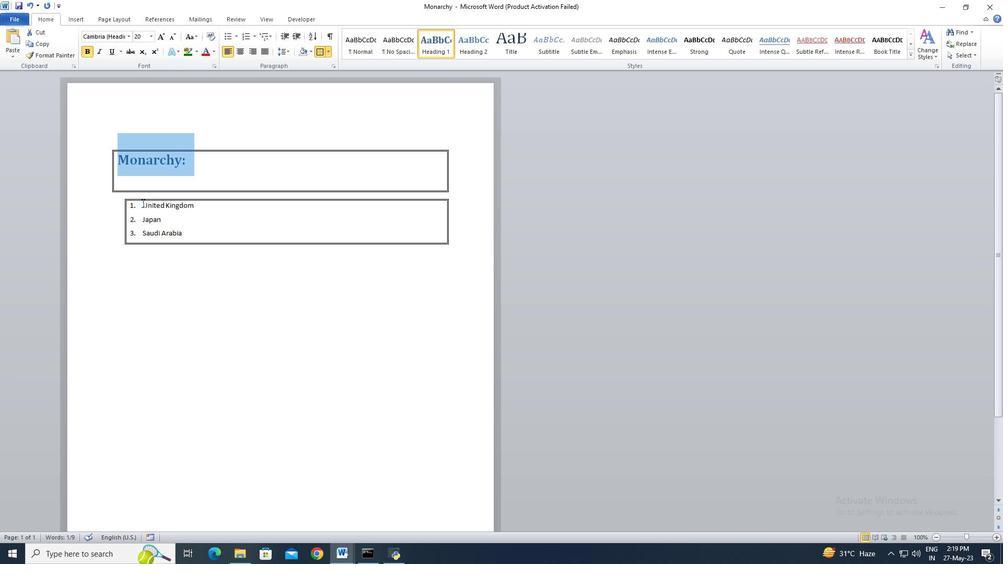 
Action: Mouse moved to (196, 237)
Screenshot: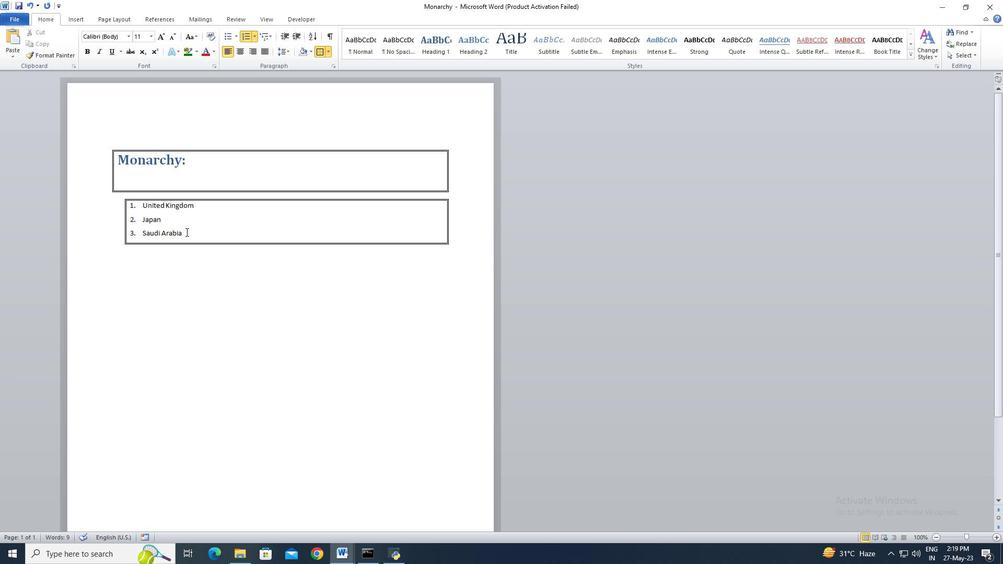 
Action: Key pressed <Key.shift>
Screenshot: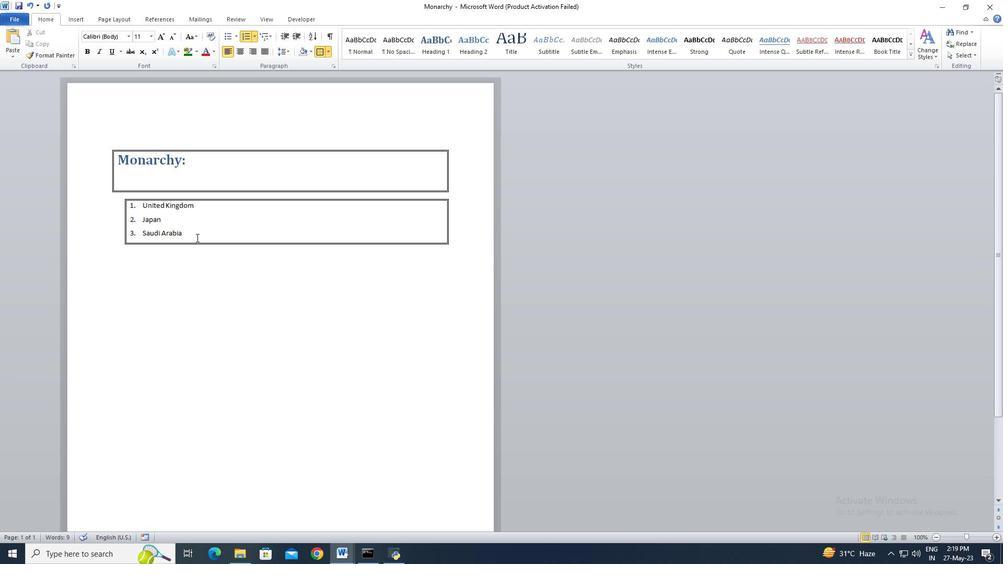 
Action: Mouse pressed left at (196, 237)
Screenshot: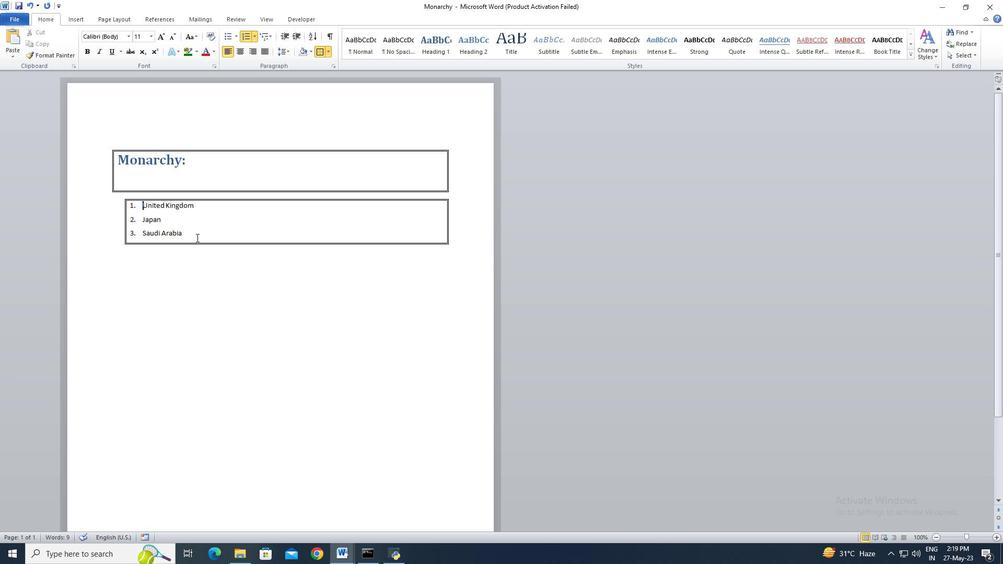 
Action: Mouse moved to (143, 39)
Screenshot: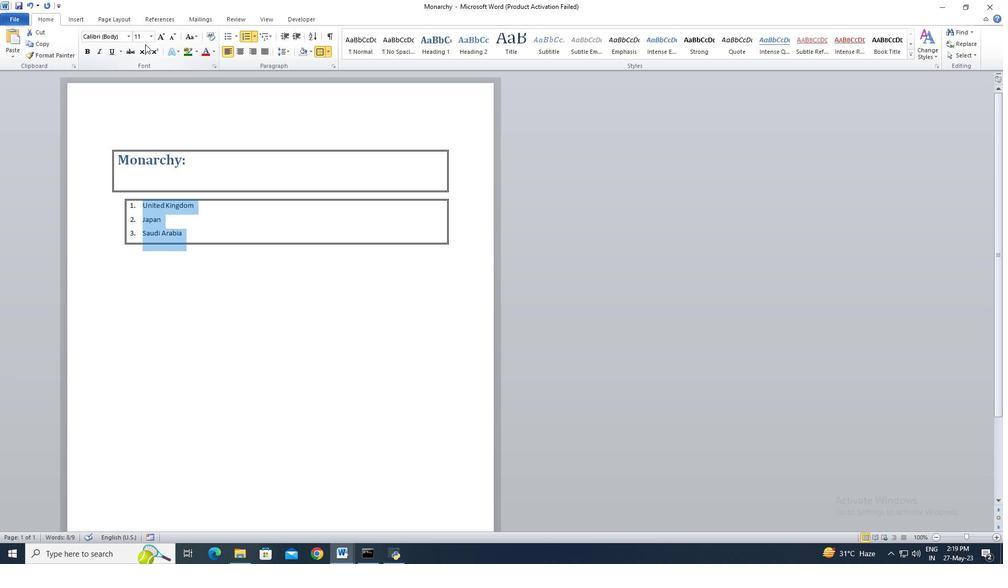 
Action: Mouse pressed left at (143, 39)
Screenshot: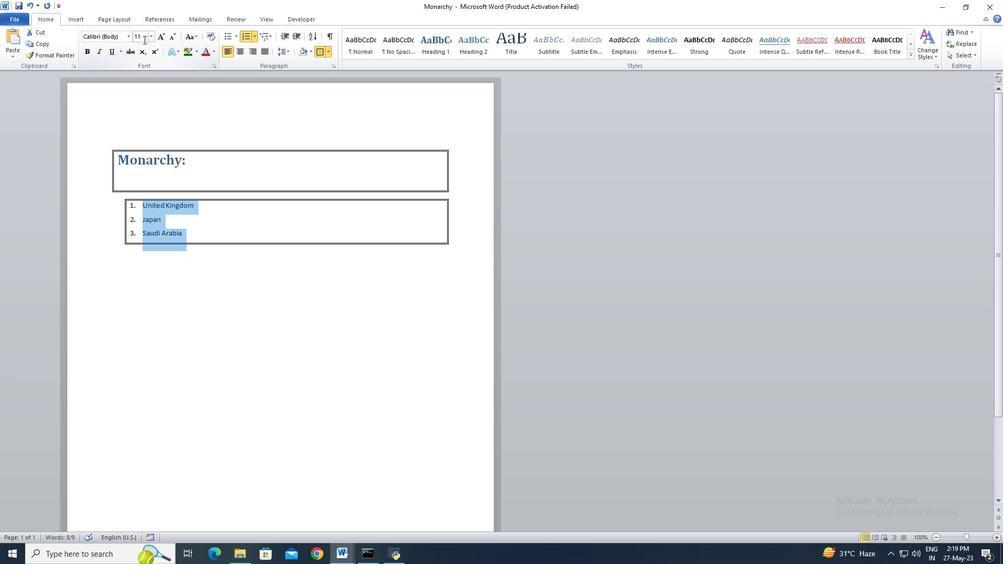 
Action: Mouse moved to (140, 39)
Screenshot: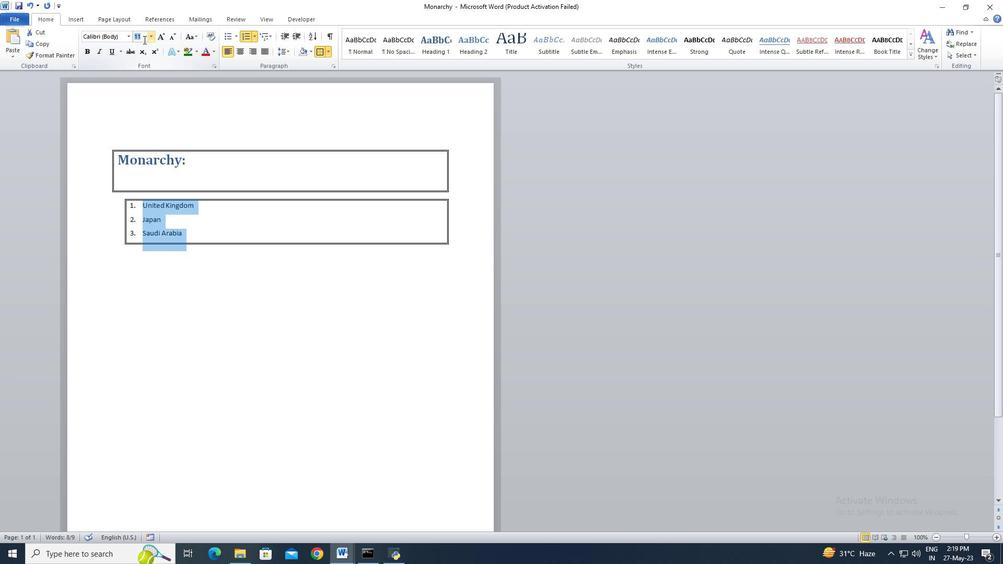 
Action: Key pressed 20<Key.enter>
Screenshot: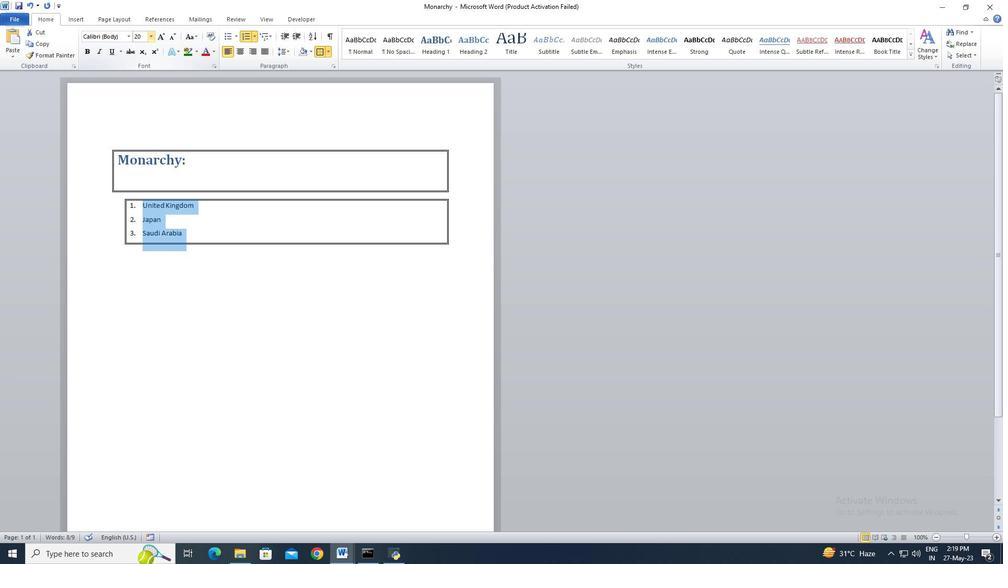 
Action: Mouse moved to (208, 157)
Screenshot: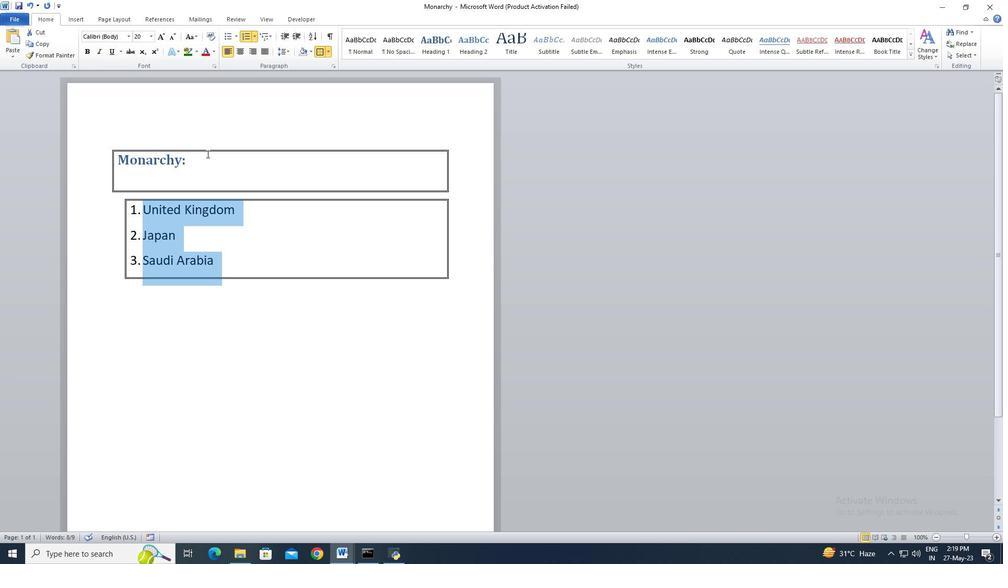 
Action: Mouse pressed left at (208, 157)
Screenshot: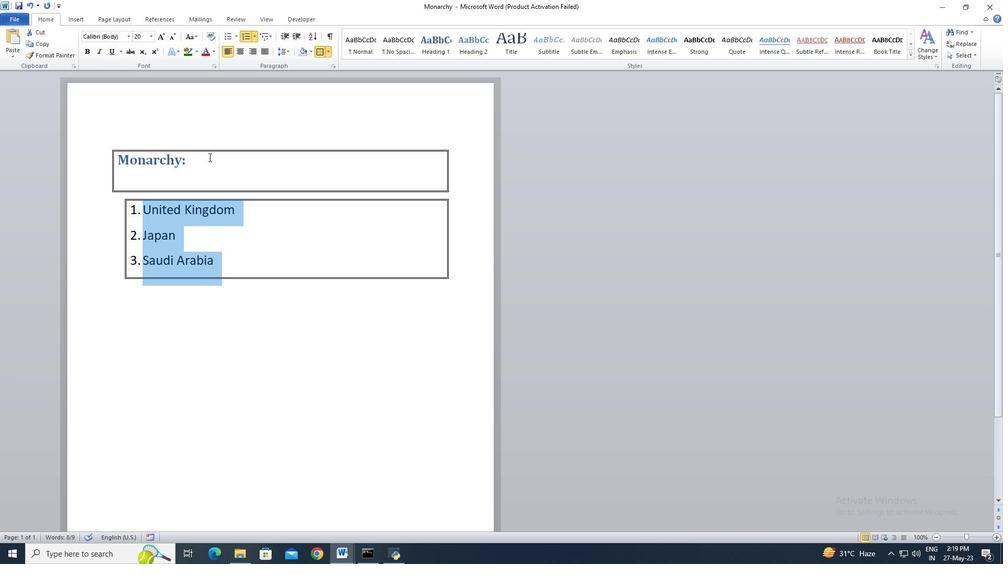 
